 Task: Open Card Penetration Testing in Board Newsletter Design to Workspace Digital Product Management and add a team member Softage.4@softage.net, a label Red, a checklist Pastry Arts, an attachment from your google drive, a color Red and finally, add a card description 'Conduct team training session on teamwork and collaboration' and a comment 'This task presents an opportunity to demonstrate our communication and interpersonal skills, building relationships and rapport with others.'. Add a start date 'Jan 04, 1900' with a due date 'Jan 11, 1900'
Action: Mouse moved to (351, 138)
Screenshot: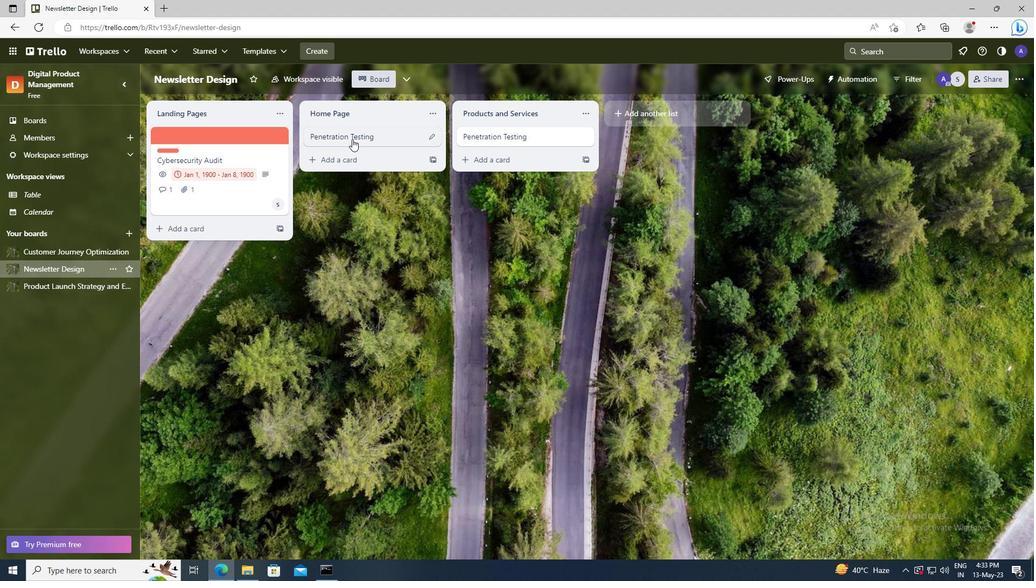 
Action: Mouse pressed left at (351, 138)
Screenshot: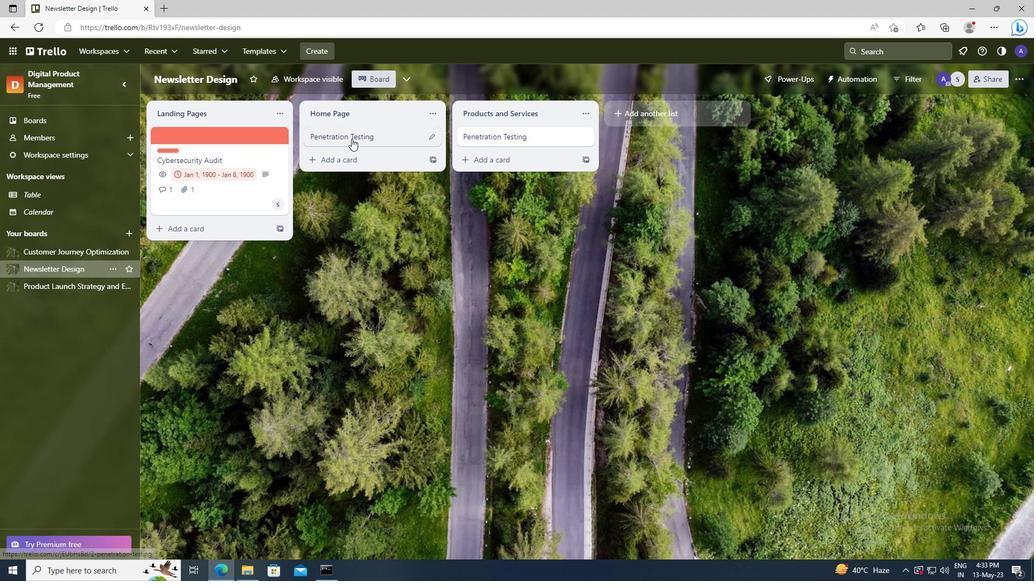 
Action: Mouse moved to (639, 178)
Screenshot: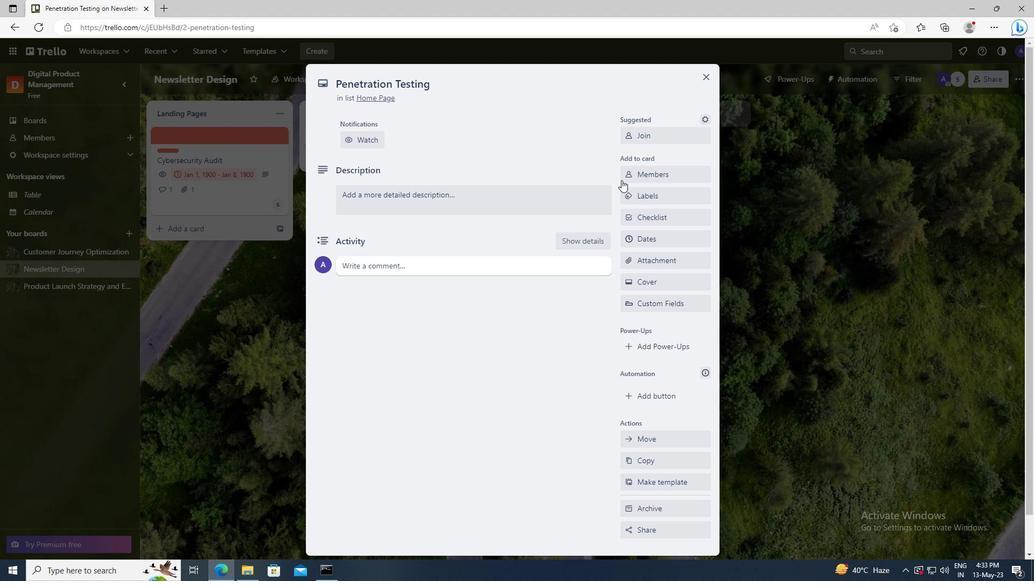 
Action: Mouse pressed left at (639, 178)
Screenshot: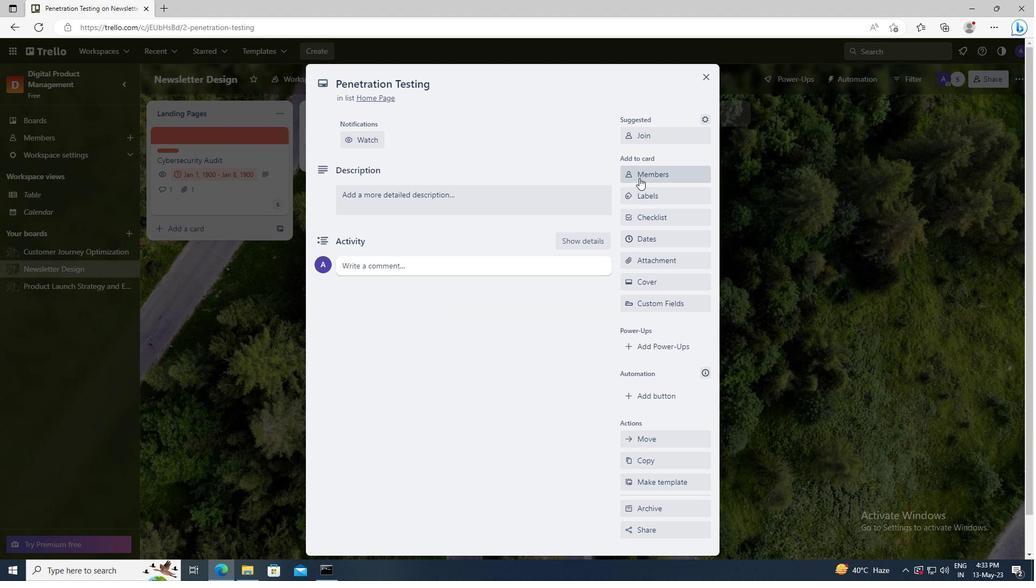 
Action: Mouse moved to (645, 222)
Screenshot: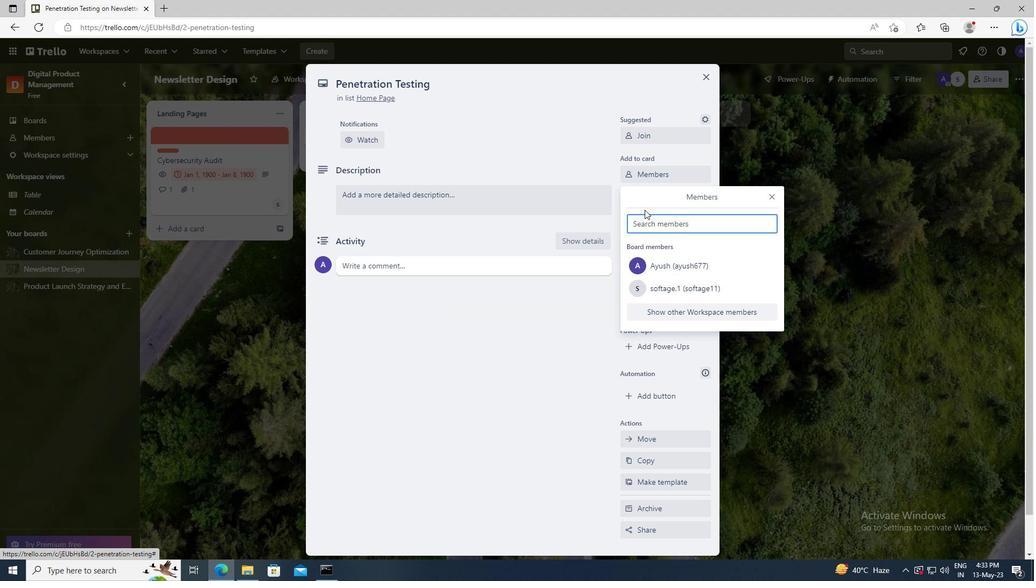 
Action: Mouse pressed left at (645, 222)
Screenshot: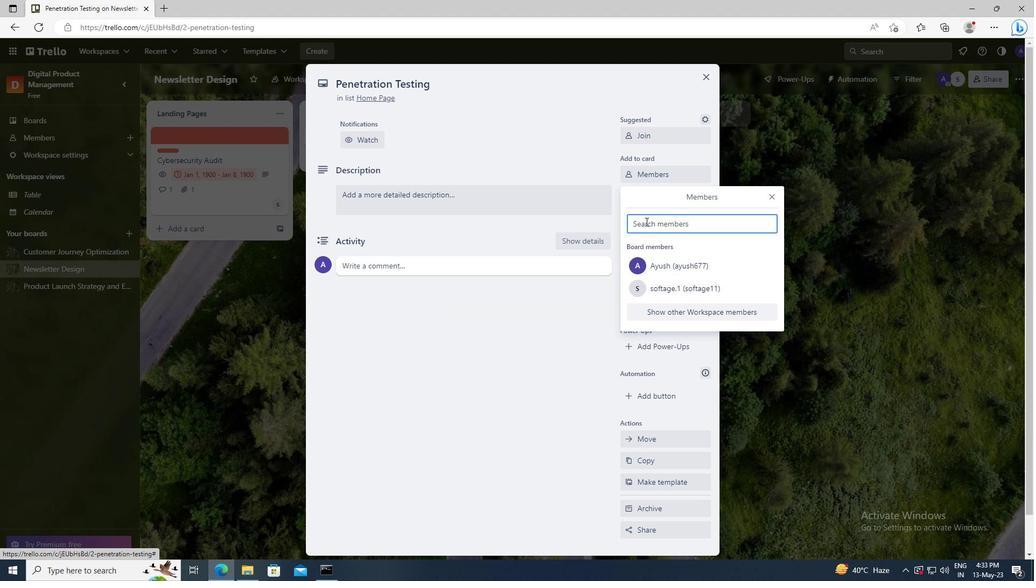 
Action: Key pressed <Key.shift>SOFTAGE.4
Screenshot: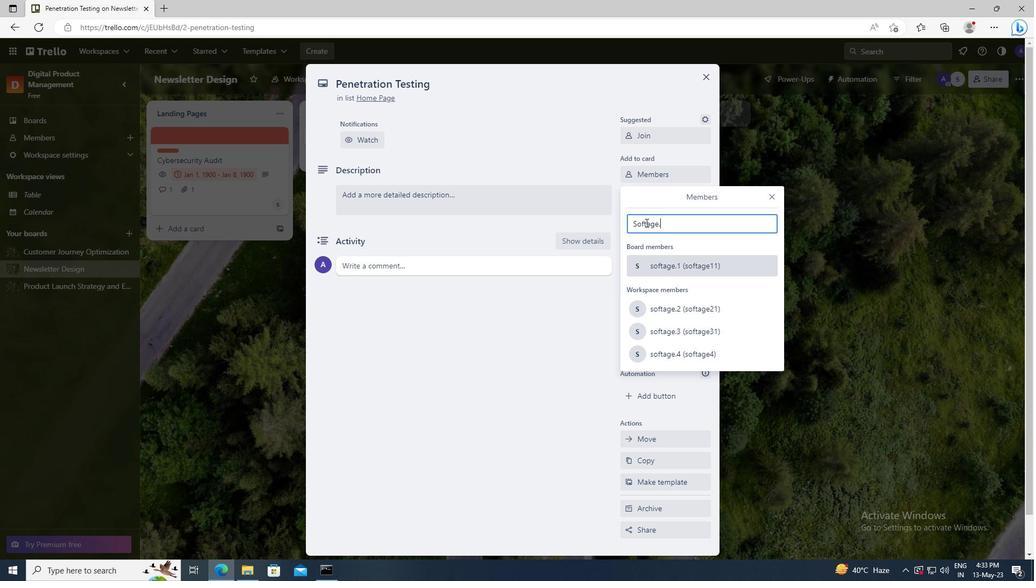 
Action: Mouse moved to (662, 322)
Screenshot: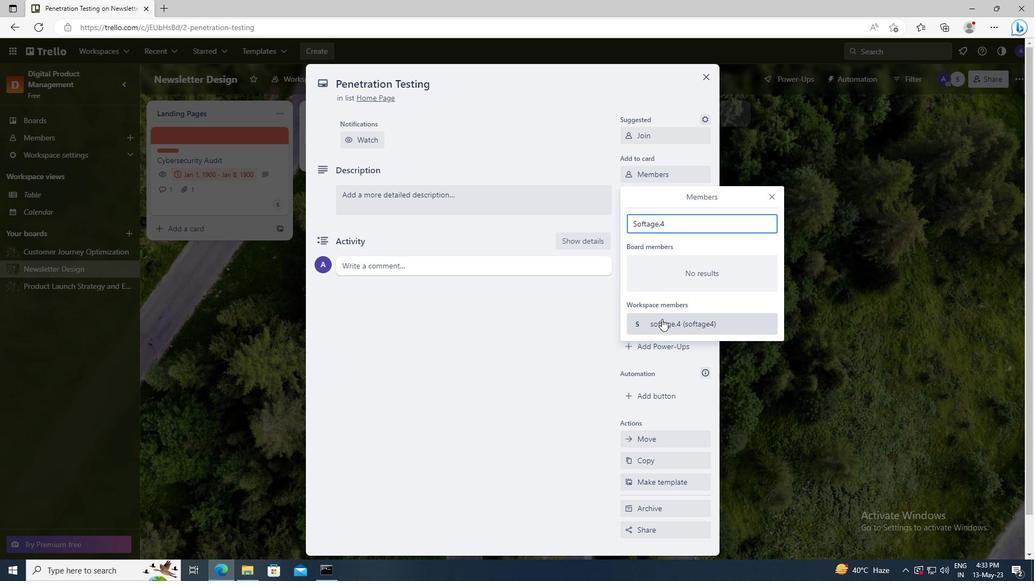 
Action: Mouse pressed left at (662, 322)
Screenshot: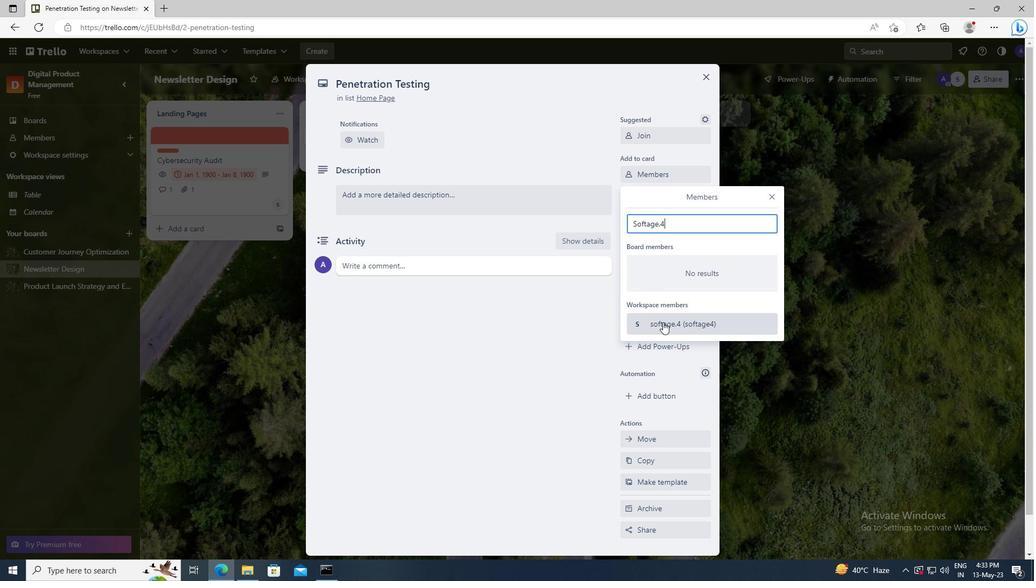 
Action: Mouse moved to (770, 196)
Screenshot: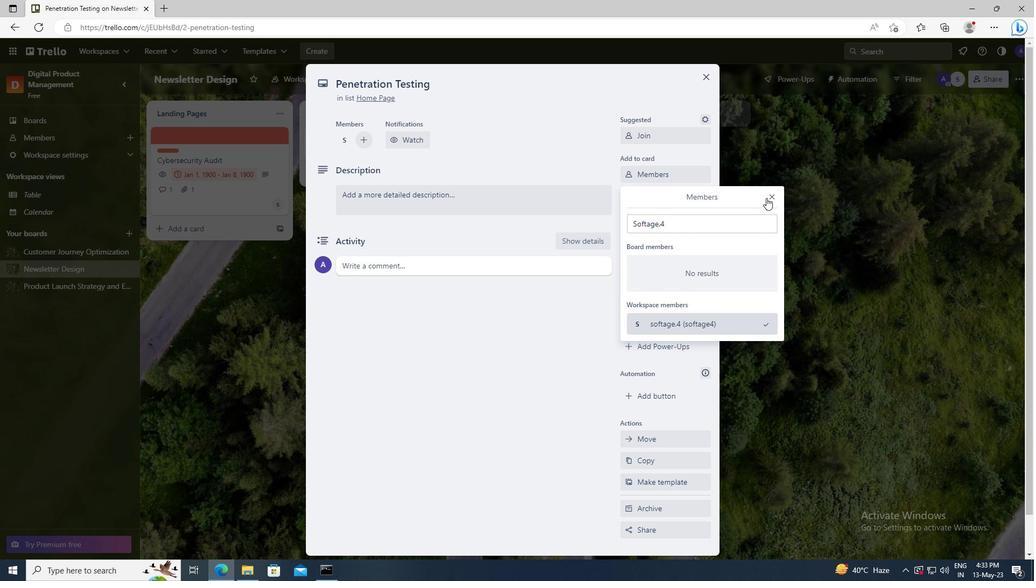 
Action: Mouse pressed left at (770, 196)
Screenshot: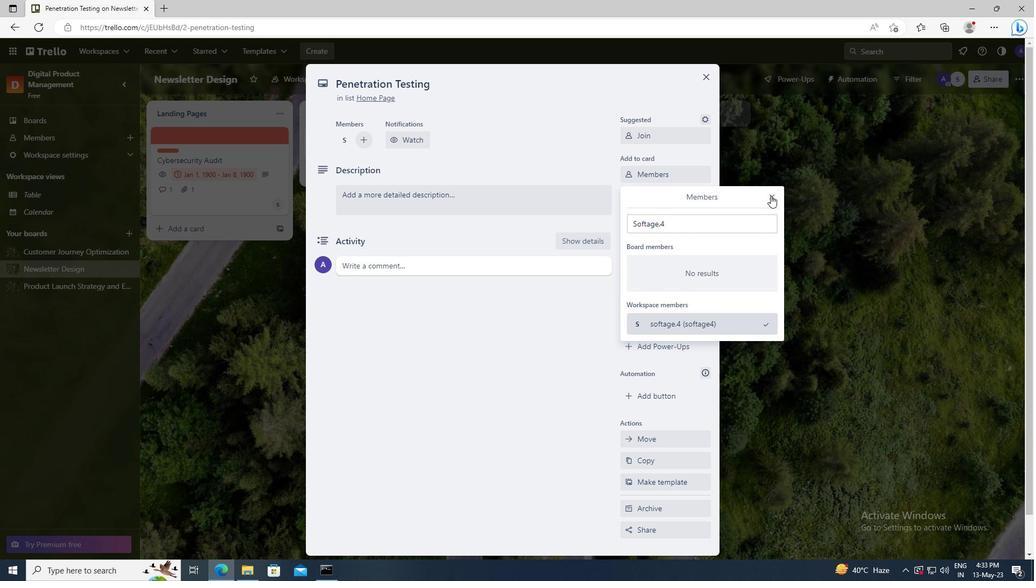 
Action: Mouse moved to (661, 199)
Screenshot: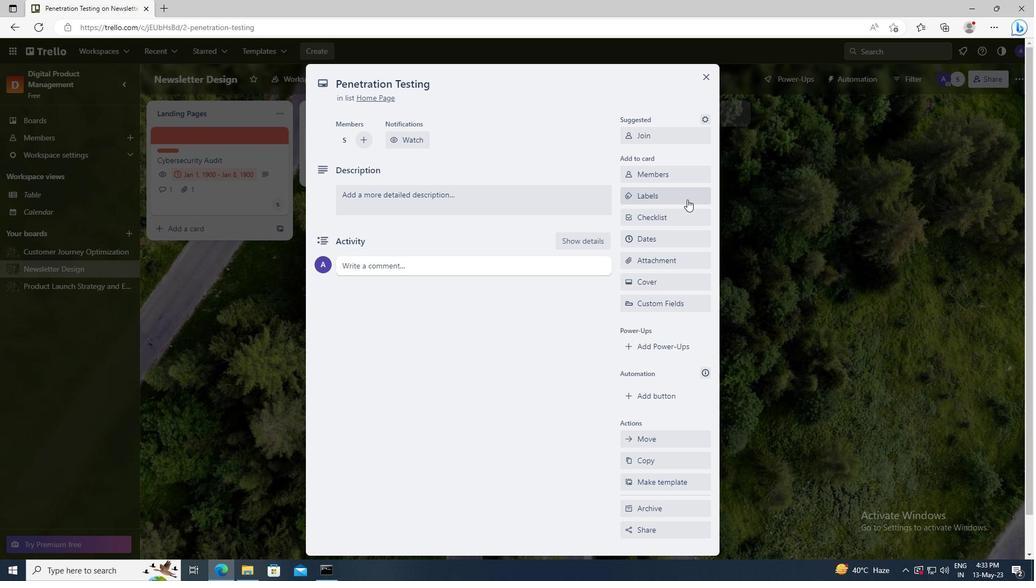 
Action: Mouse pressed left at (661, 199)
Screenshot: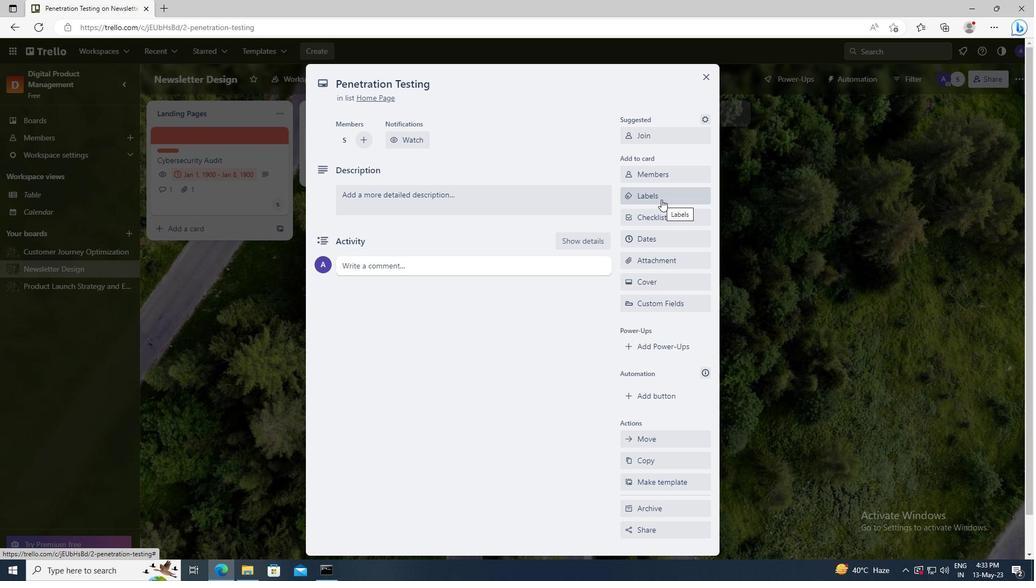 
Action: Mouse moved to (689, 403)
Screenshot: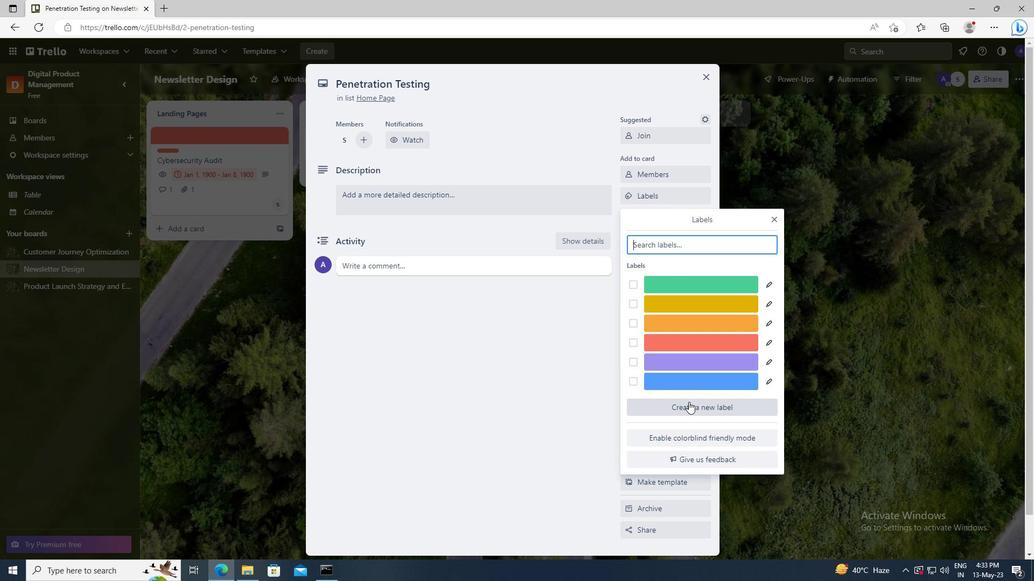 
Action: Mouse pressed left at (689, 403)
Screenshot: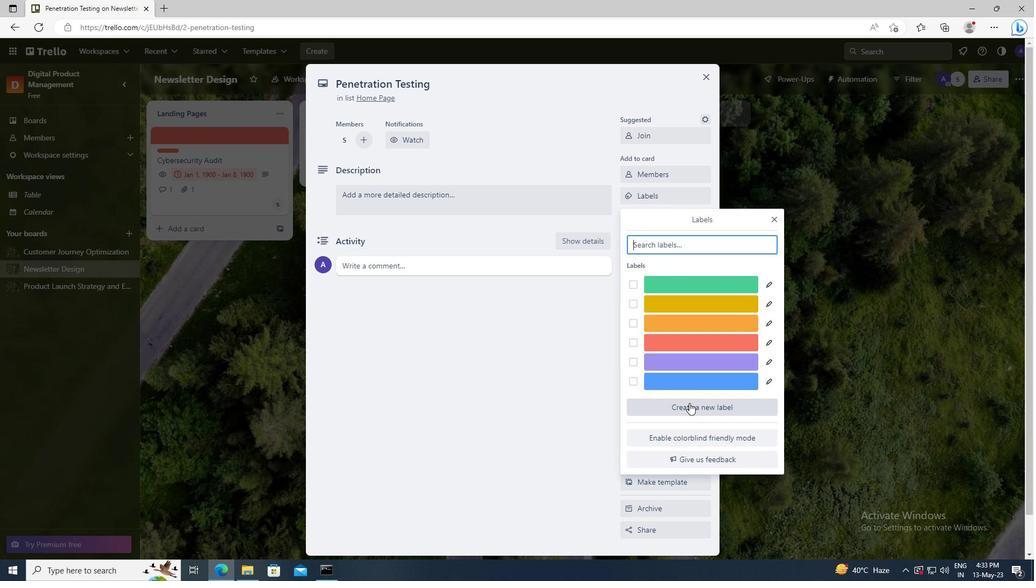 
Action: Mouse moved to (728, 375)
Screenshot: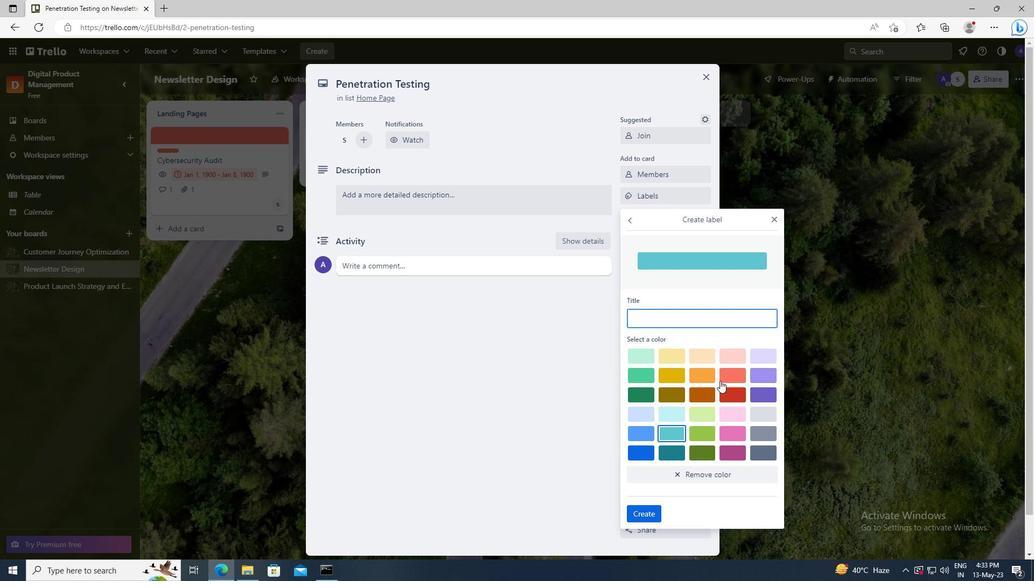 
Action: Mouse pressed left at (728, 375)
Screenshot: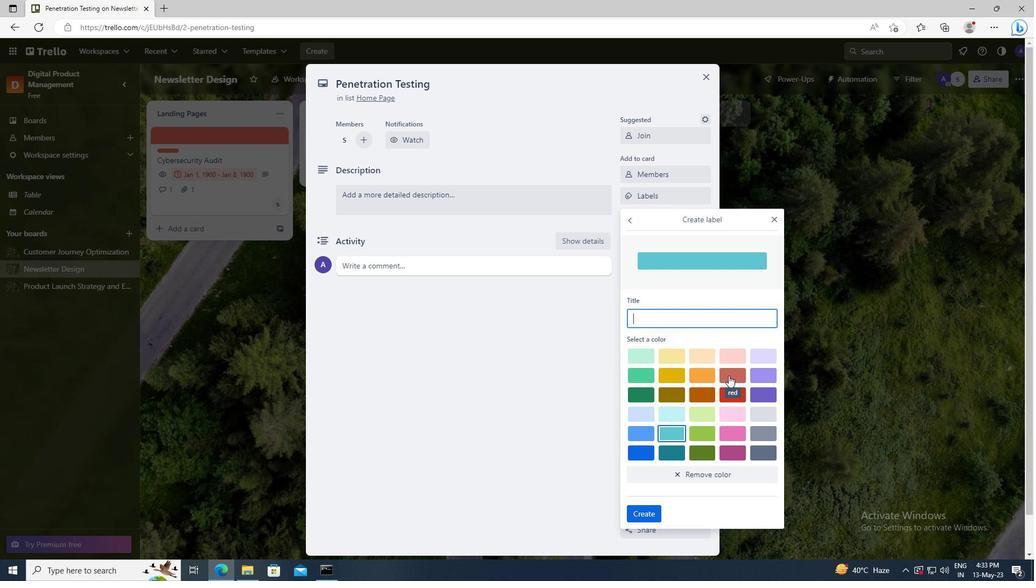 
Action: Mouse moved to (653, 514)
Screenshot: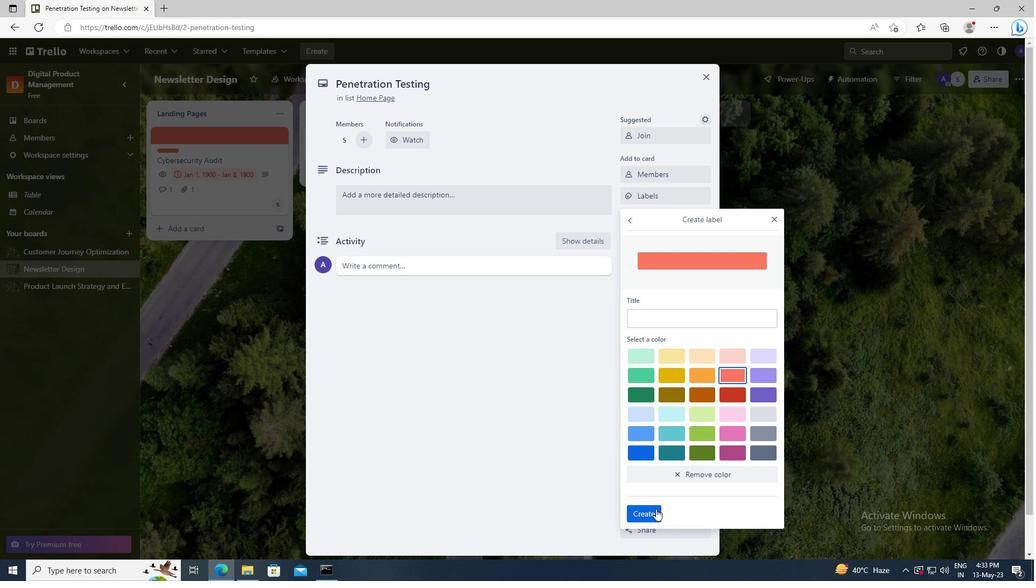 
Action: Mouse pressed left at (653, 514)
Screenshot: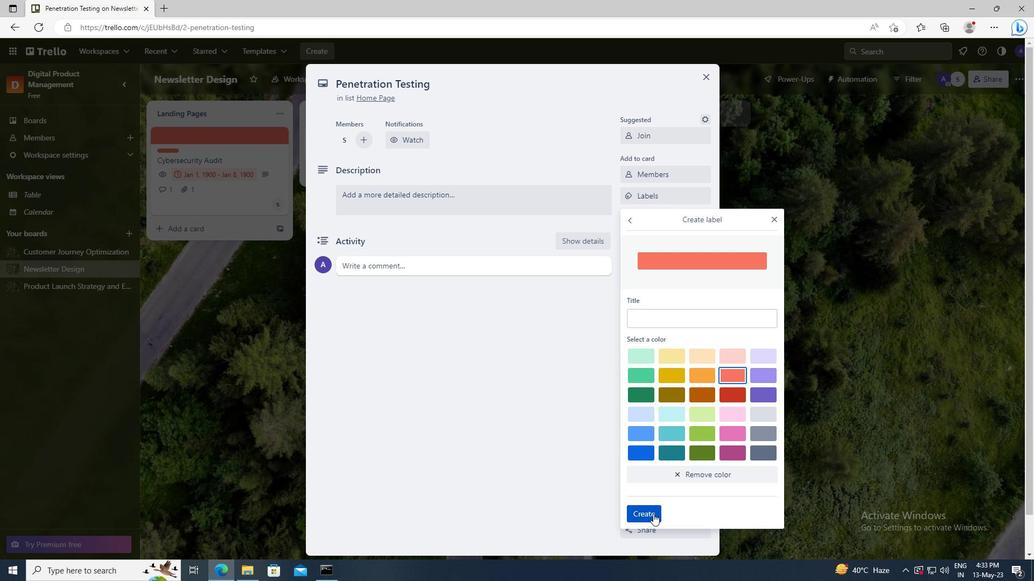 
Action: Mouse moved to (776, 220)
Screenshot: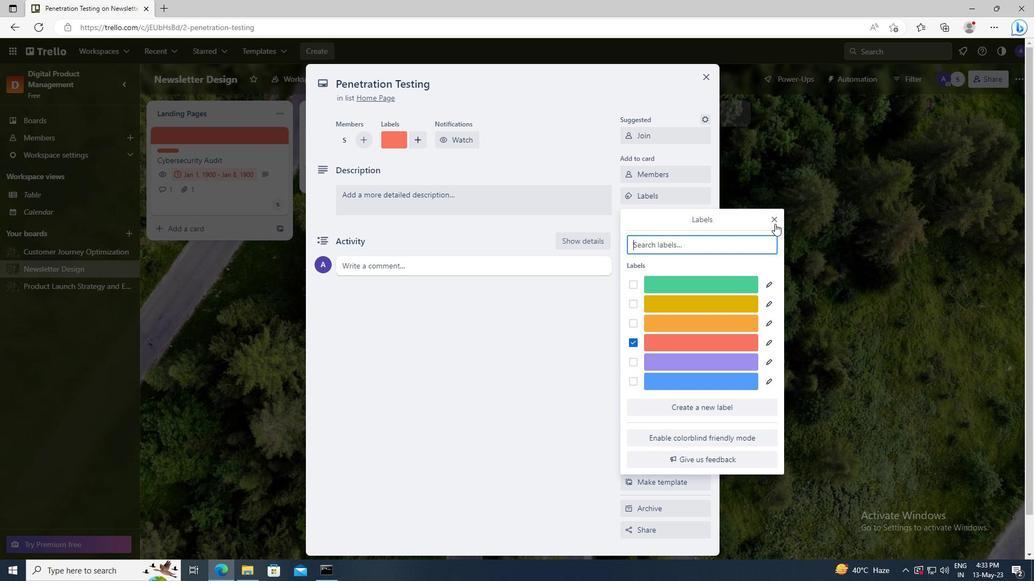 
Action: Mouse pressed left at (776, 220)
Screenshot: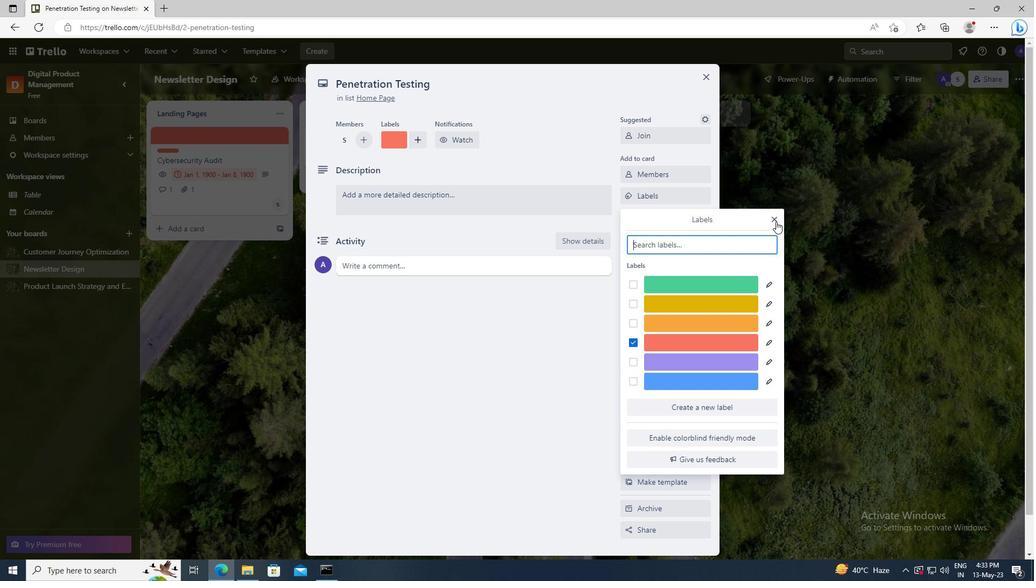 
Action: Mouse moved to (674, 219)
Screenshot: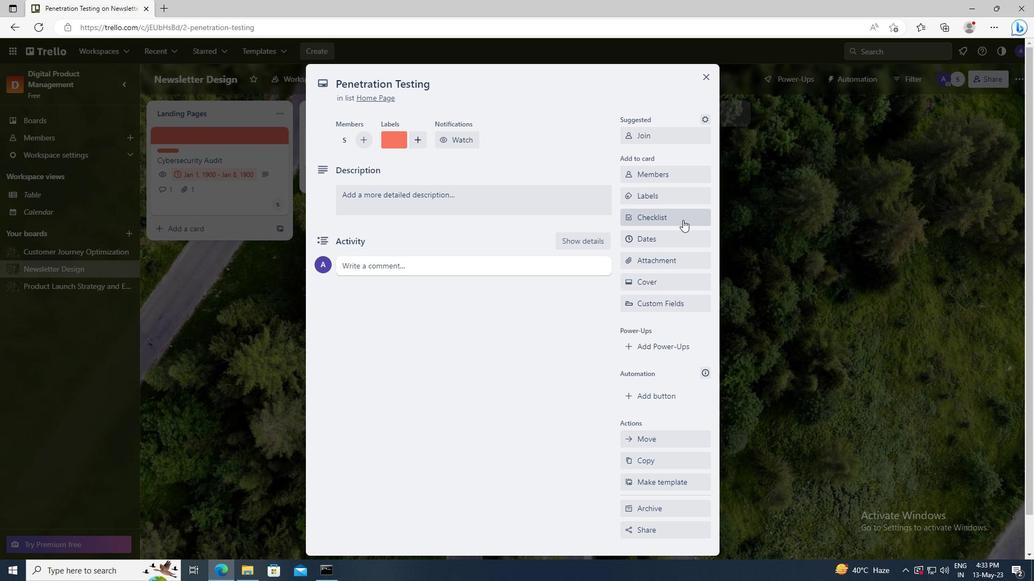
Action: Mouse pressed left at (674, 219)
Screenshot: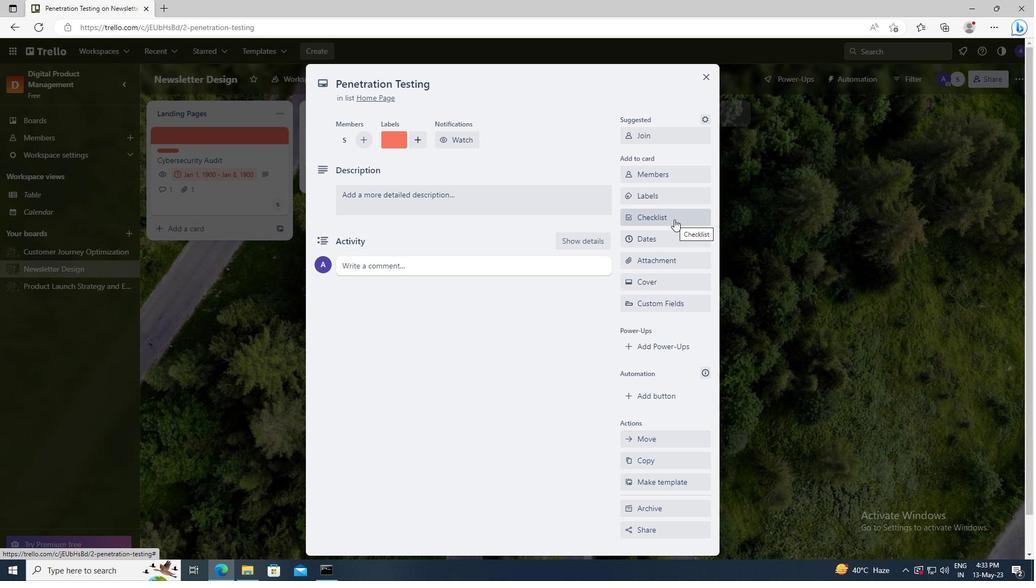 
Action: Key pressed <Key.shift>PASTRY<Key.space><Key.shift_r>ARTS
Screenshot: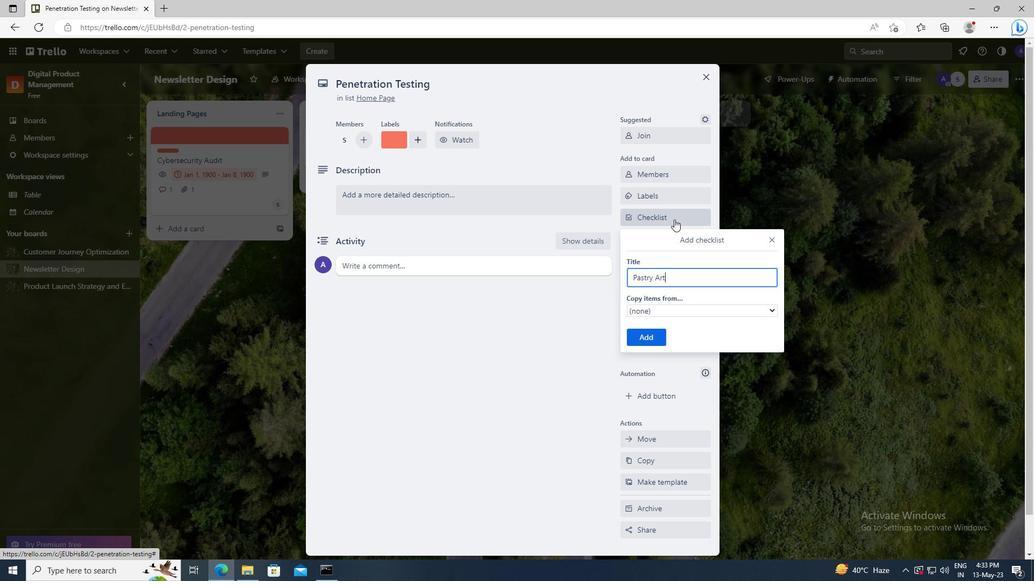 
Action: Mouse moved to (651, 333)
Screenshot: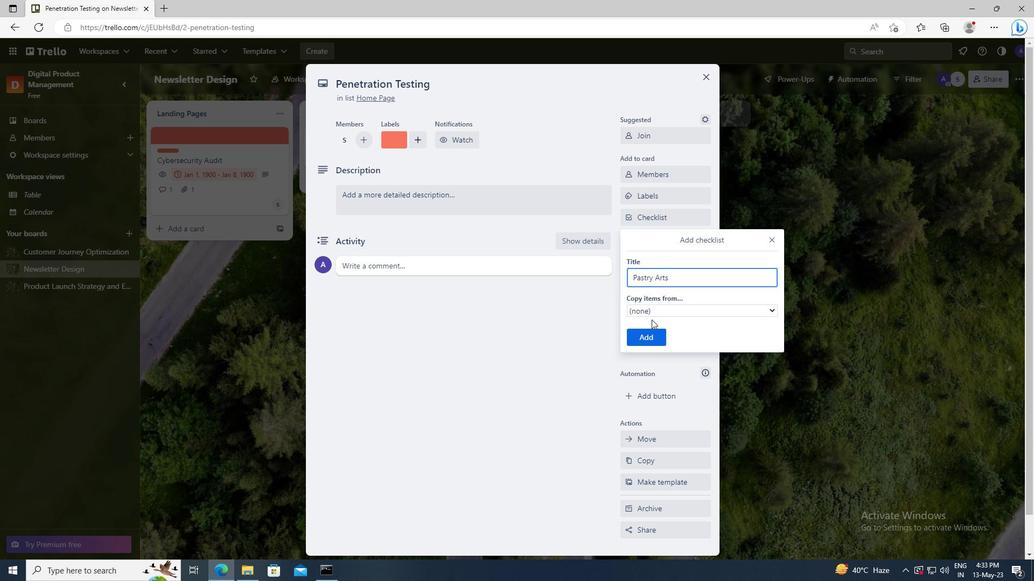 
Action: Mouse pressed left at (651, 333)
Screenshot: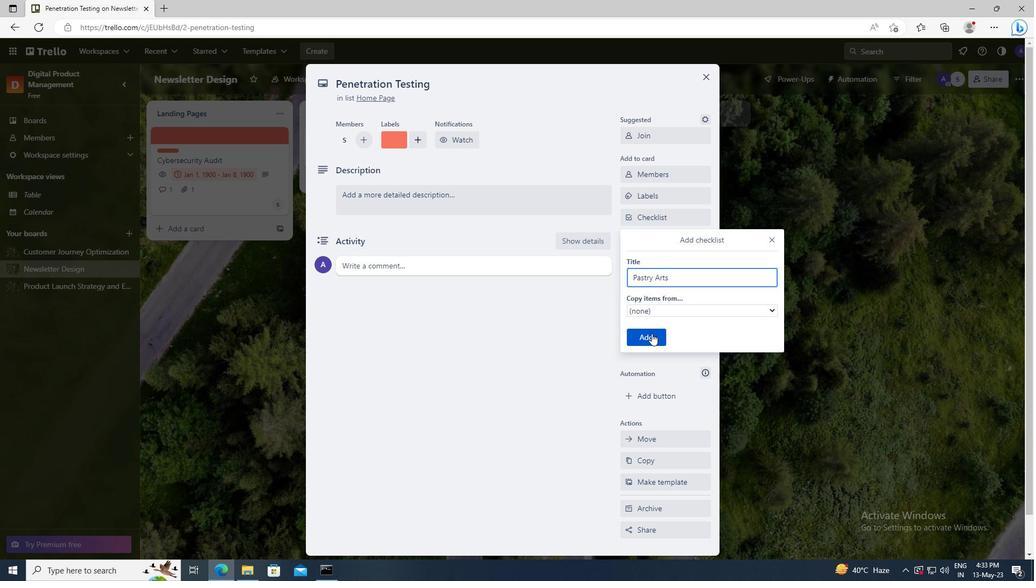 
Action: Mouse moved to (652, 261)
Screenshot: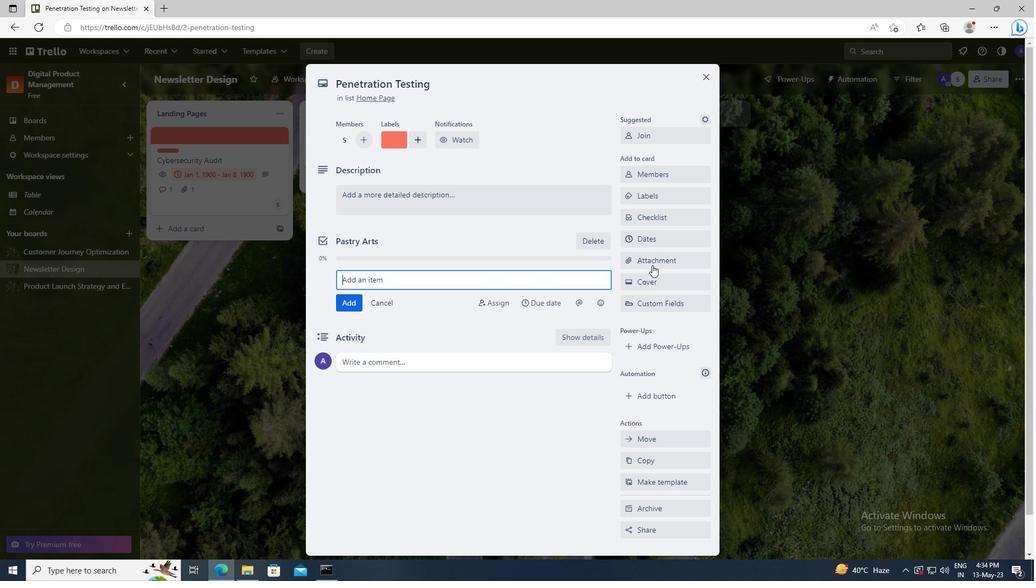 
Action: Mouse pressed left at (652, 261)
Screenshot: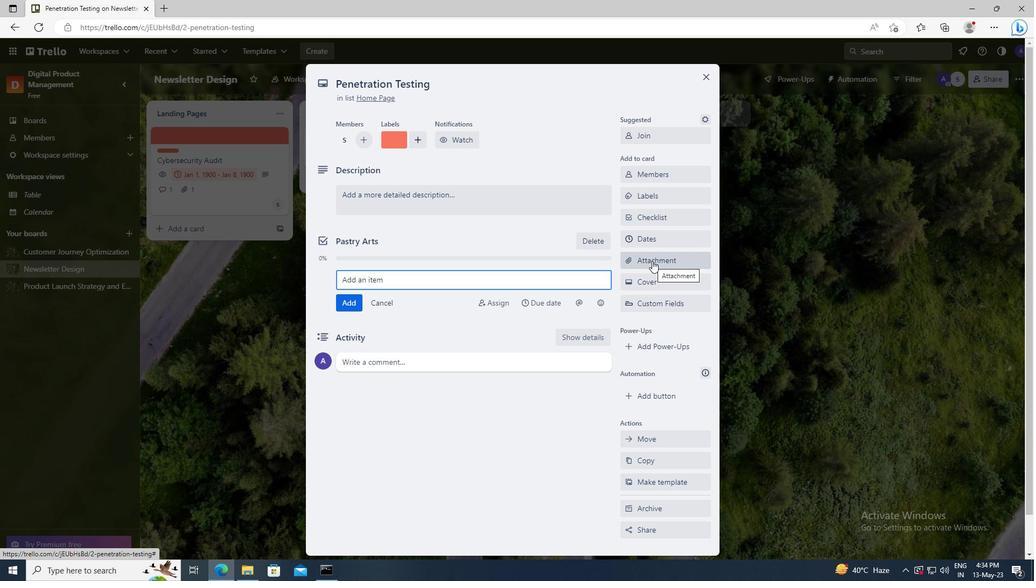 
Action: Mouse moved to (651, 338)
Screenshot: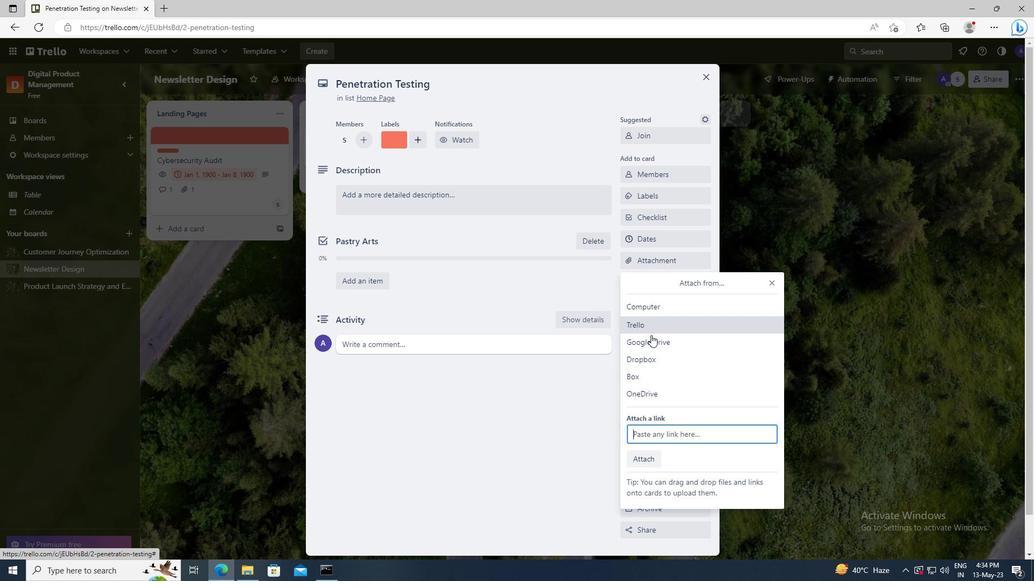 
Action: Mouse pressed left at (651, 338)
Screenshot: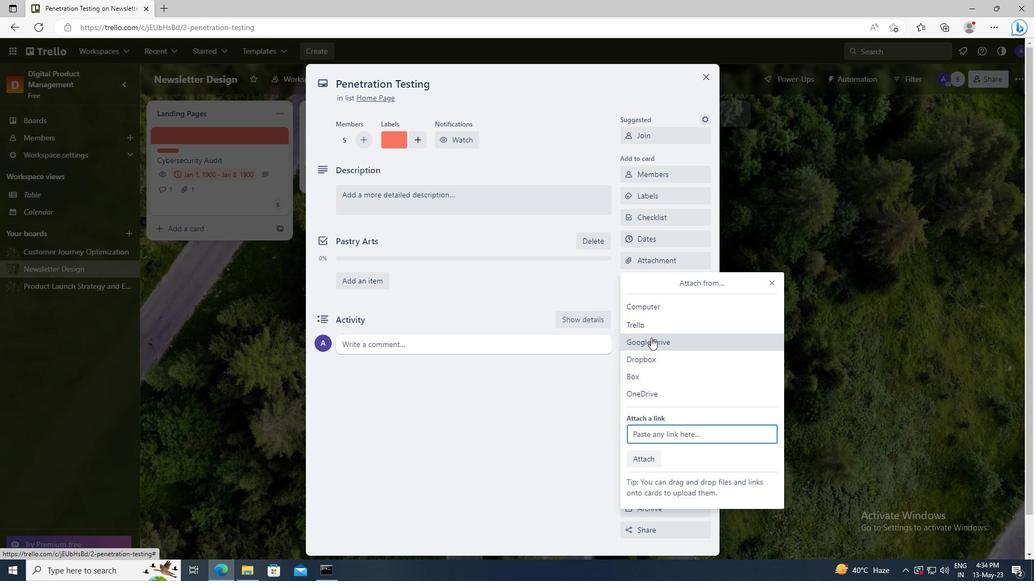 
Action: Mouse moved to (269, 316)
Screenshot: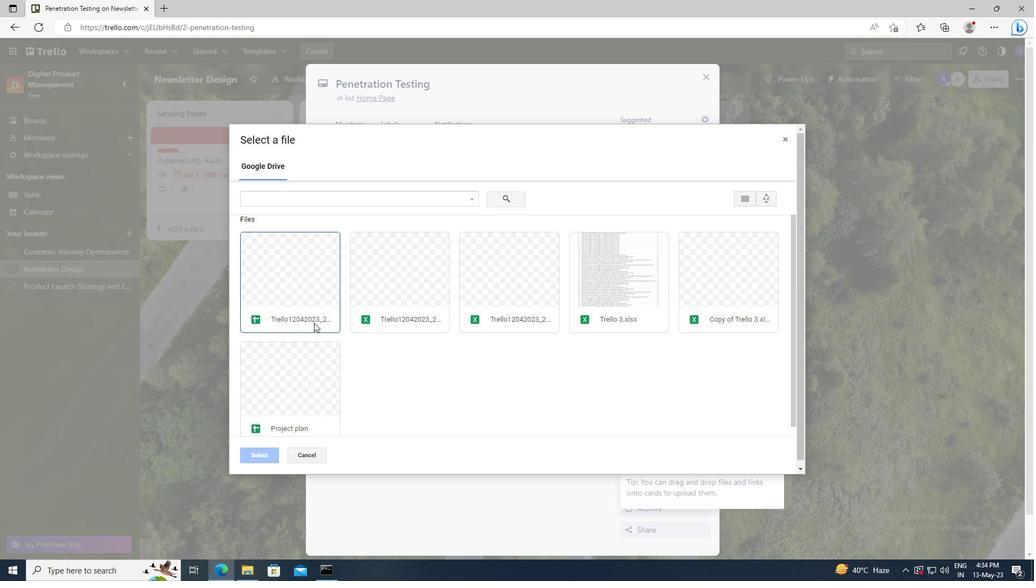 
Action: Mouse pressed left at (269, 316)
Screenshot: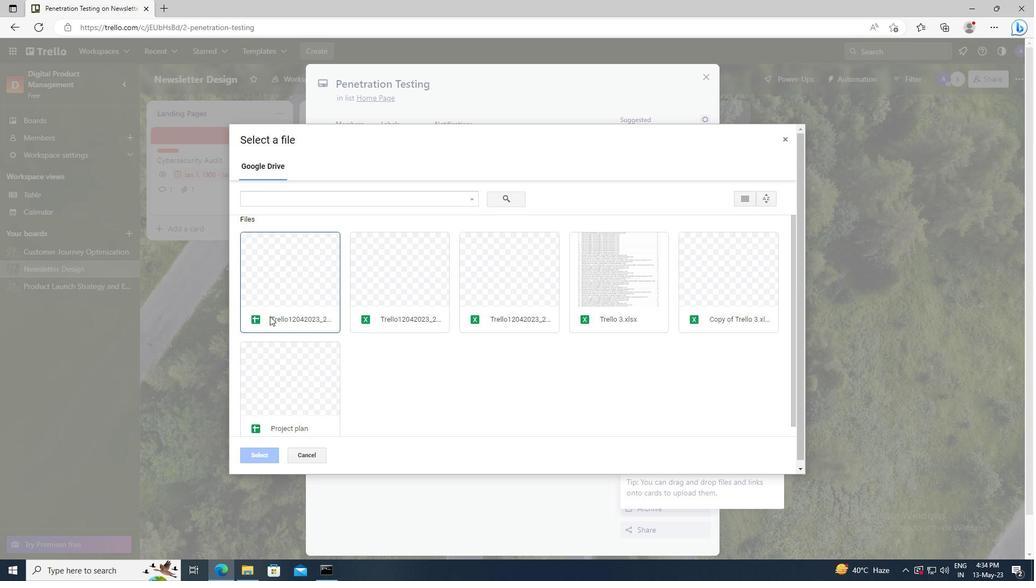 
Action: Mouse moved to (267, 458)
Screenshot: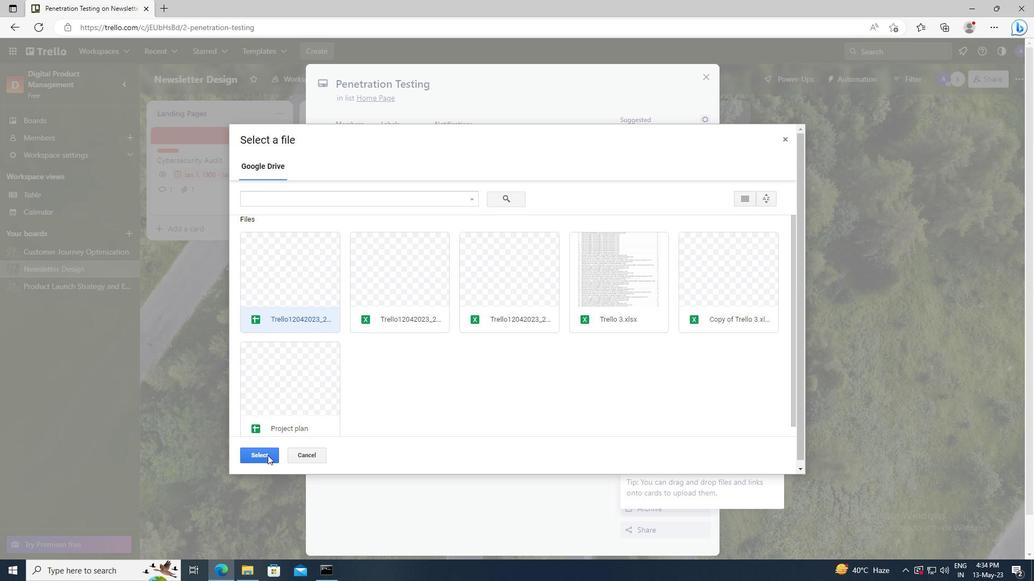 
Action: Mouse pressed left at (267, 458)
Screenshot: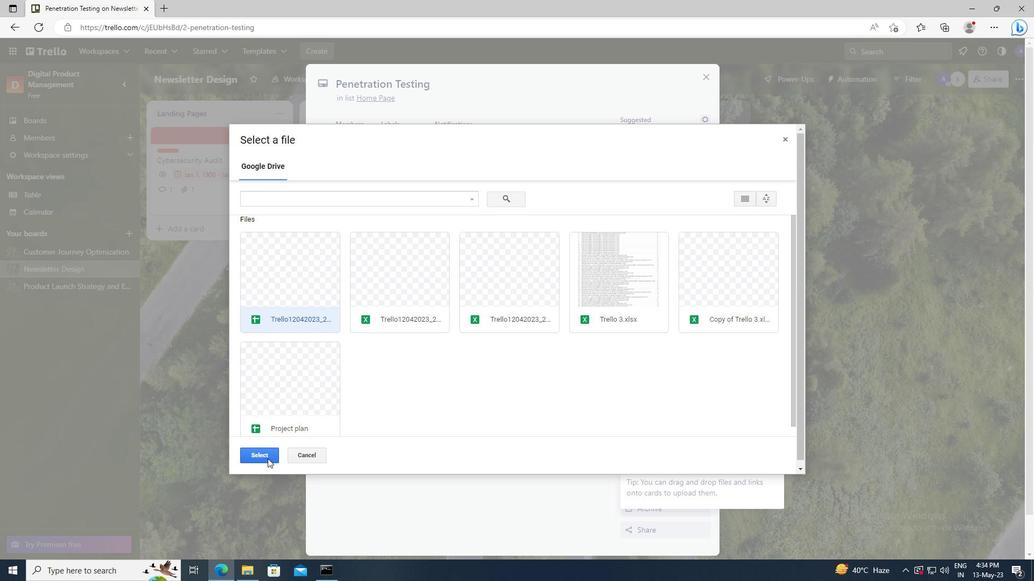 
Action: Mouse moved to (641, 284)
Screenshot: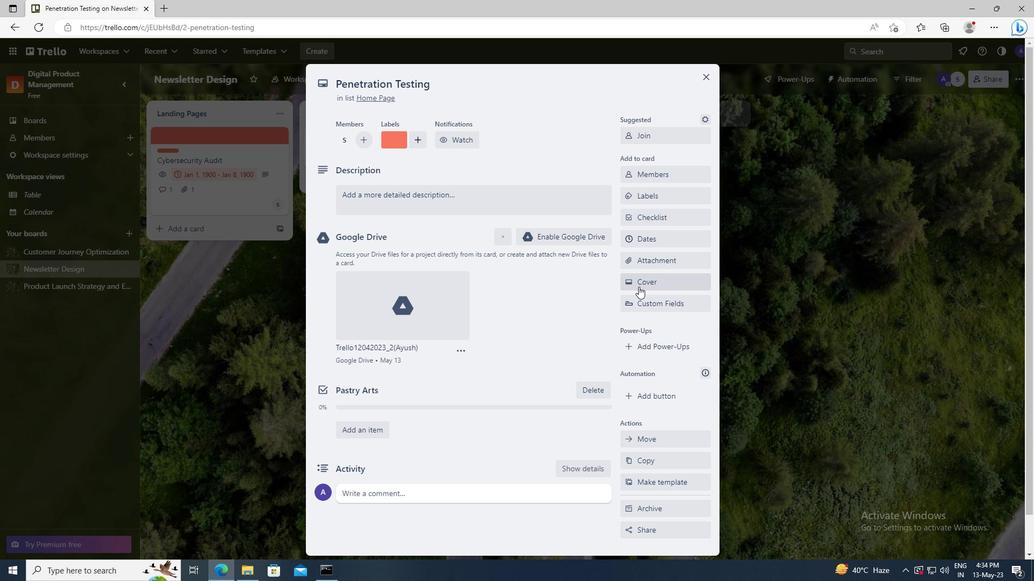 
Action: Mouse pressed left at (641, 284)
Screenshot: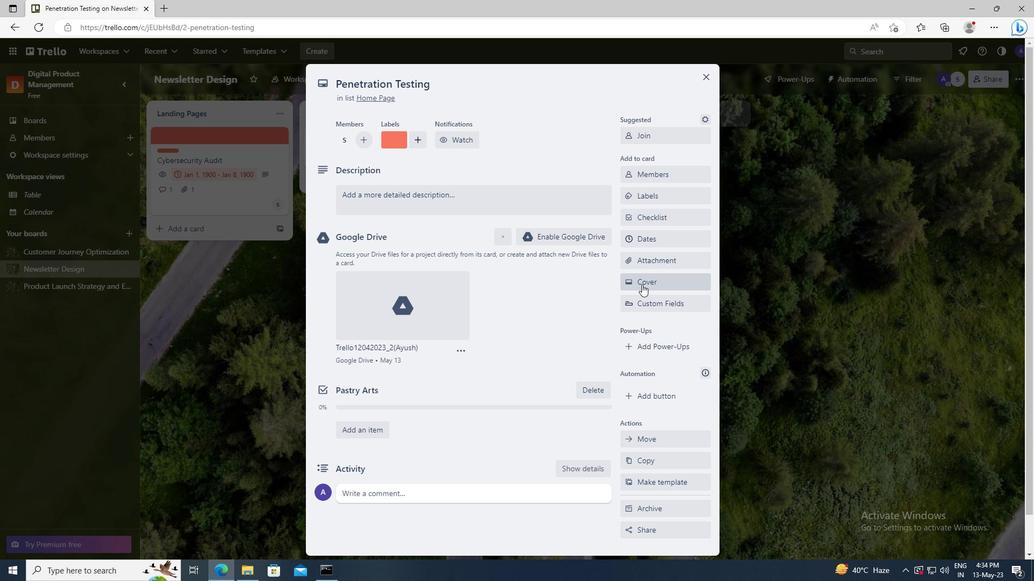 
Action: Mouse moved to (733, 339)
Screenshot: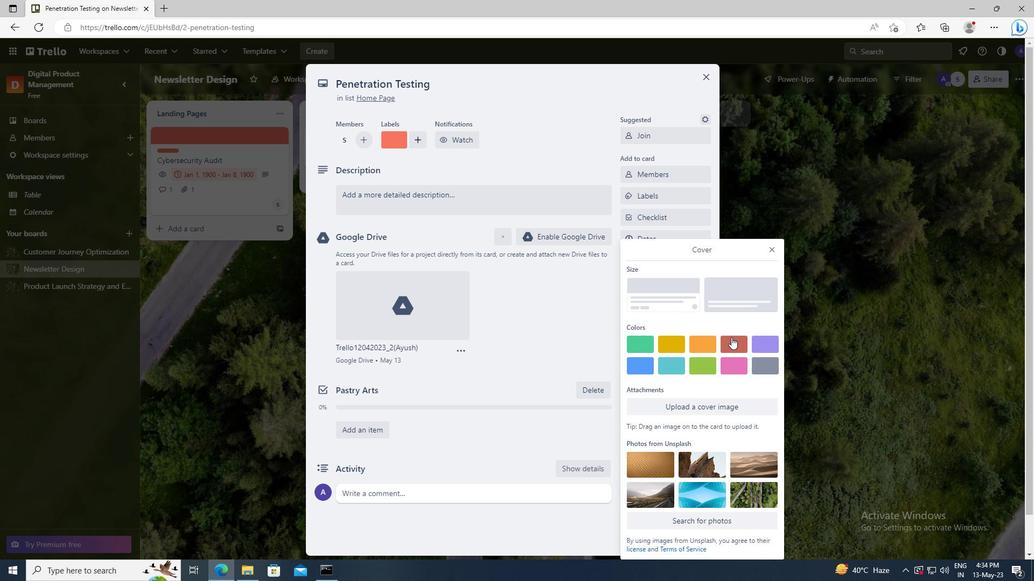 
Action: Mouse pressed left at (733, 339)
Screenshot: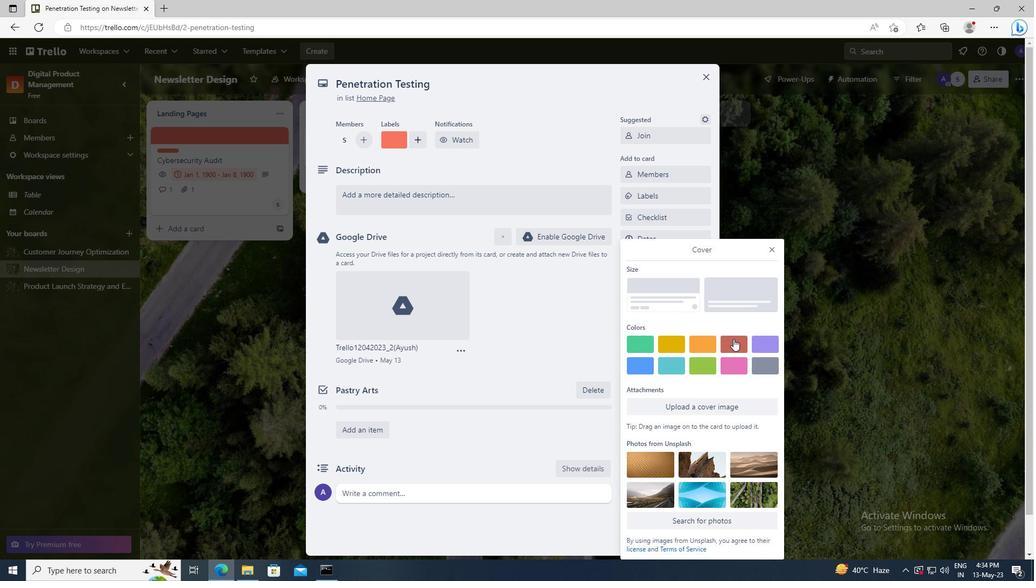 
Action: Mouse moved to (771, 229)
Screenshot: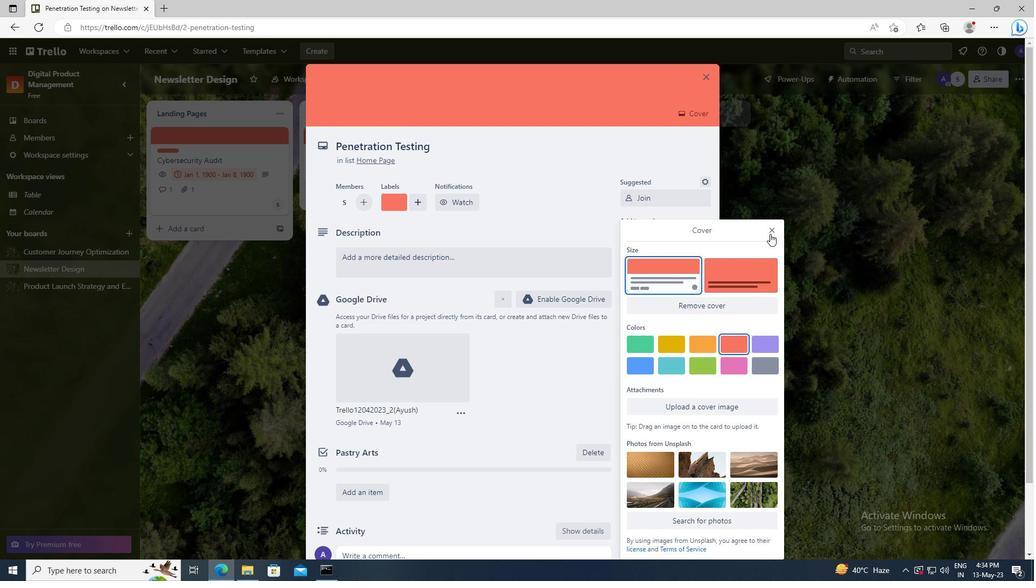 
Action: Mouse pressed left at (771, 229)
Screenshot: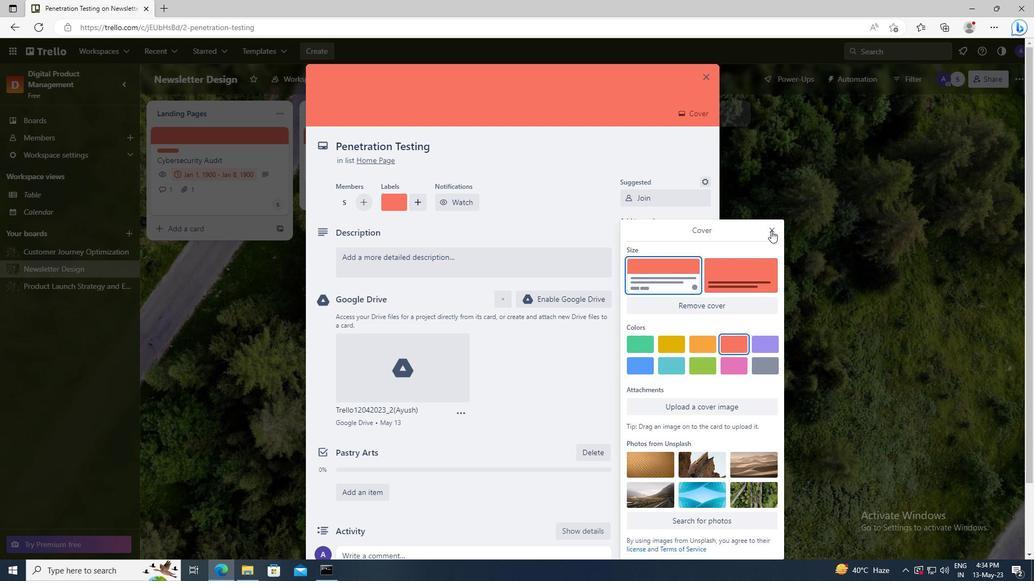 
Action: Mouse moved to (483, 270)
Screenshot: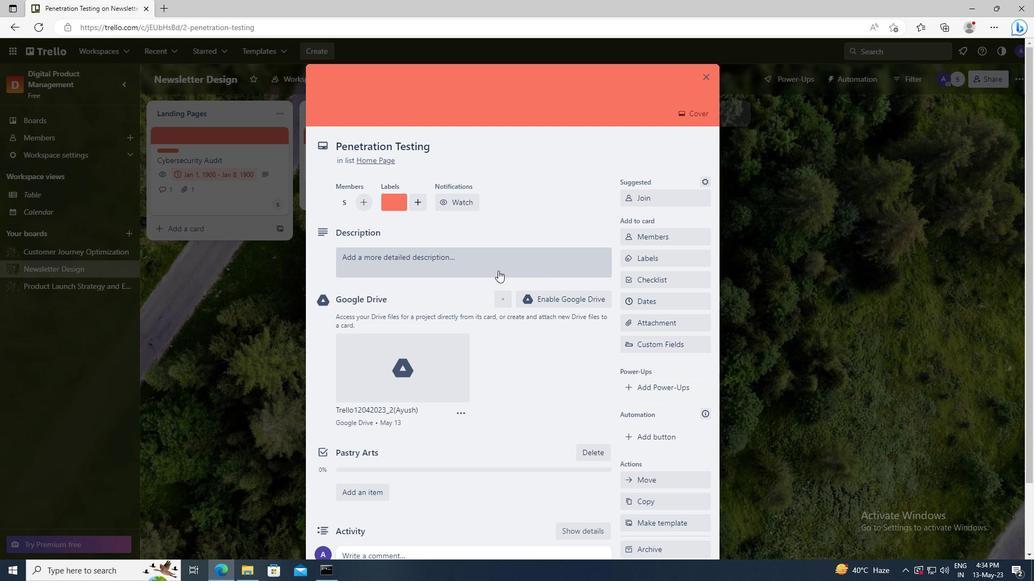 
Action: Mouse pressed left at (483, 270)
Screenshot: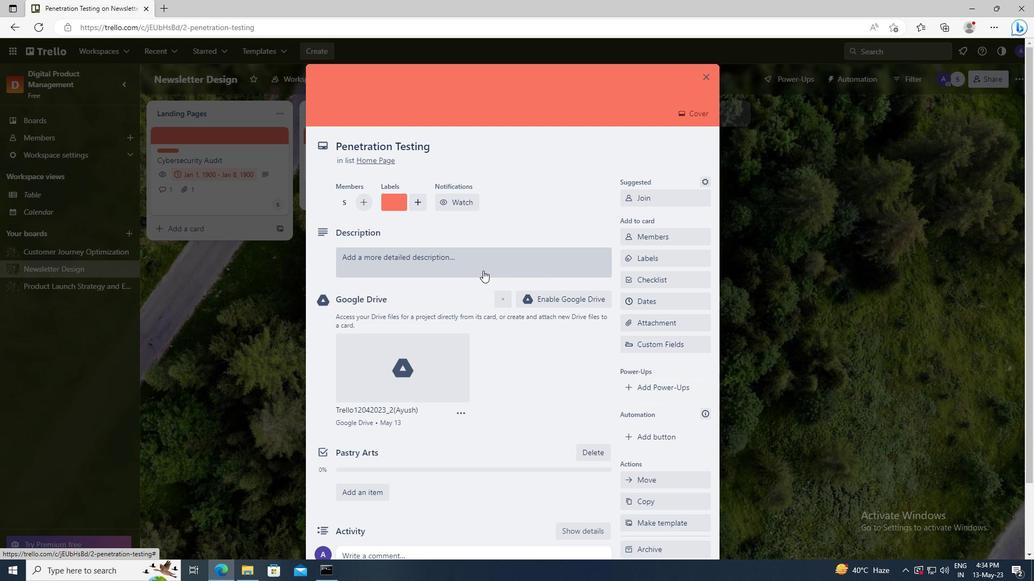 
Action: Key pressed <Key.shift>CONDUCT<Key.space>TEAM<Key.space>TRAINING<Key.space>SESSION<Key.space>ON<Key.space>TEAMWORK<Key.space>AND<Key.space>COLLABORATION
Screenshot: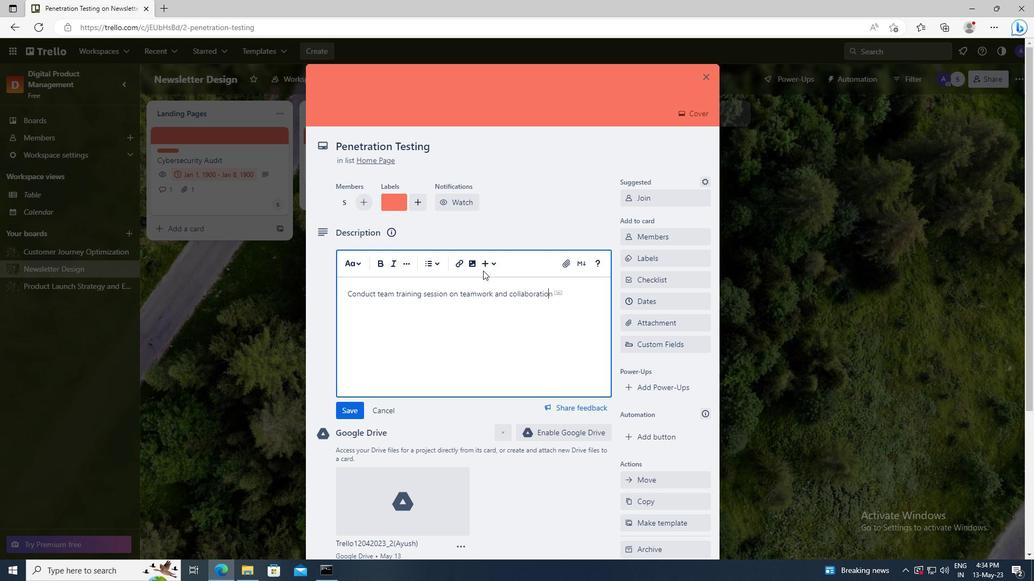 
Action: Mouse scrolled (483, 270) with delta (0, 0)
Screenshot: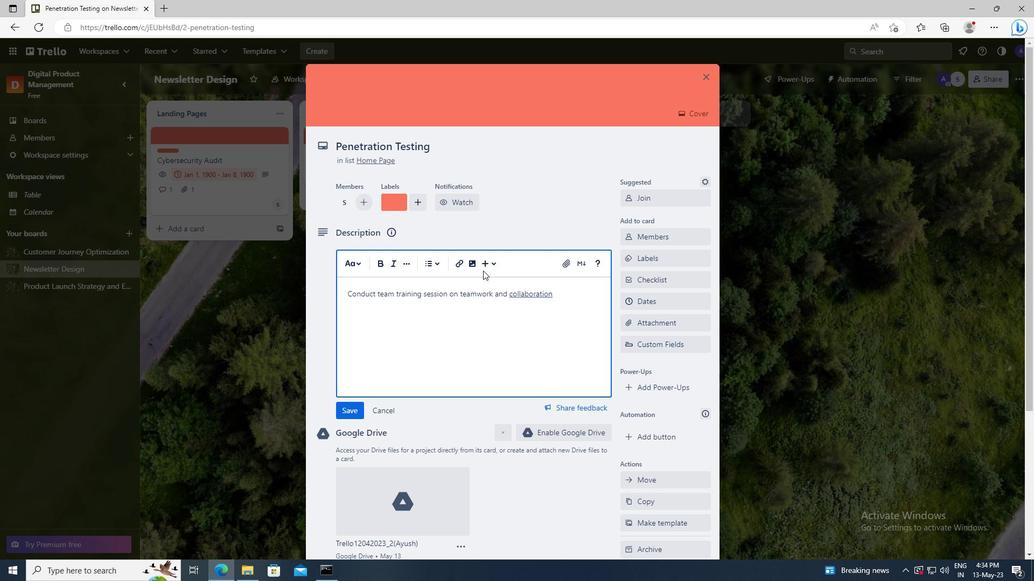 
Action: Mouse moved to (356, 331)
Screenshot: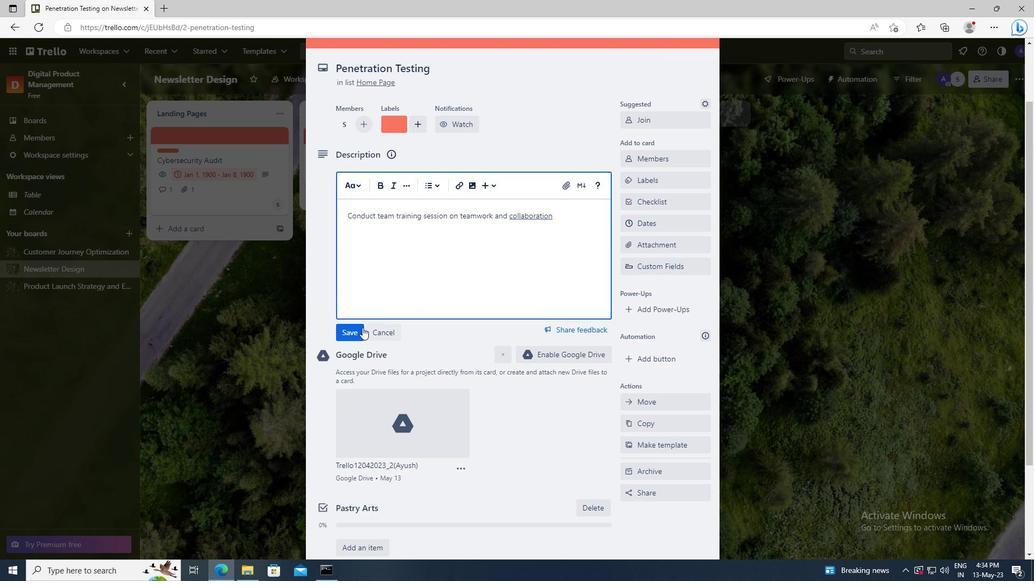 
Action: Mouse pressed left at (356, 331)
Screenshot: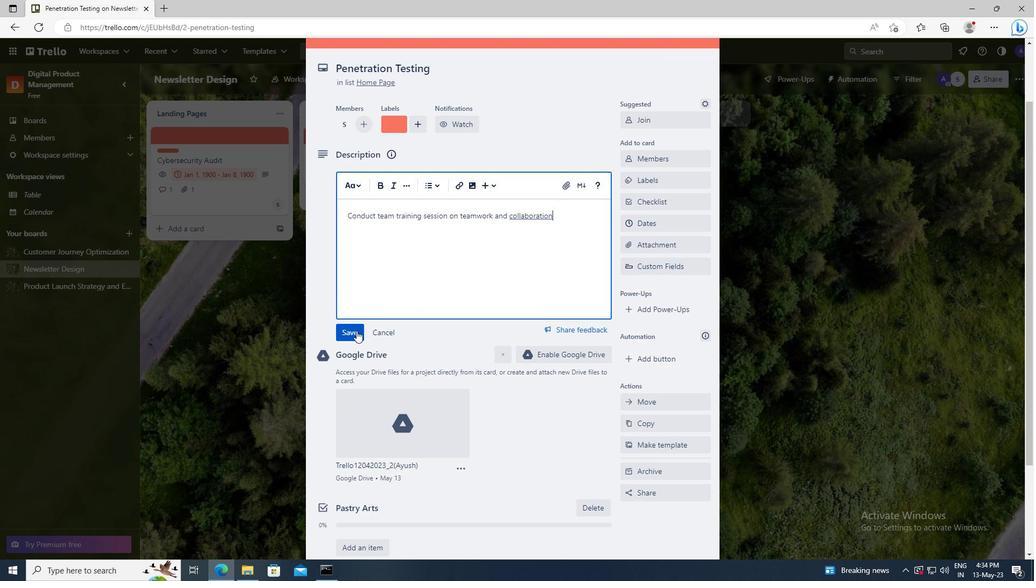 
Action: Mouse scrolled (356, 330) with delta (0, 0)
Screenshot: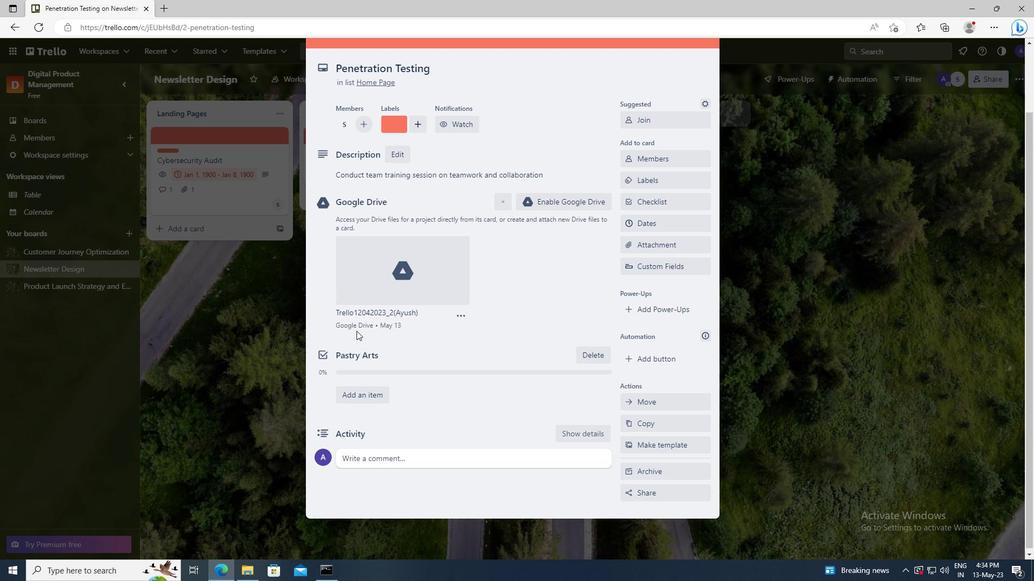 
Action: Mouse scrolled (356, 330) with delta (0, 0)
Screenshot: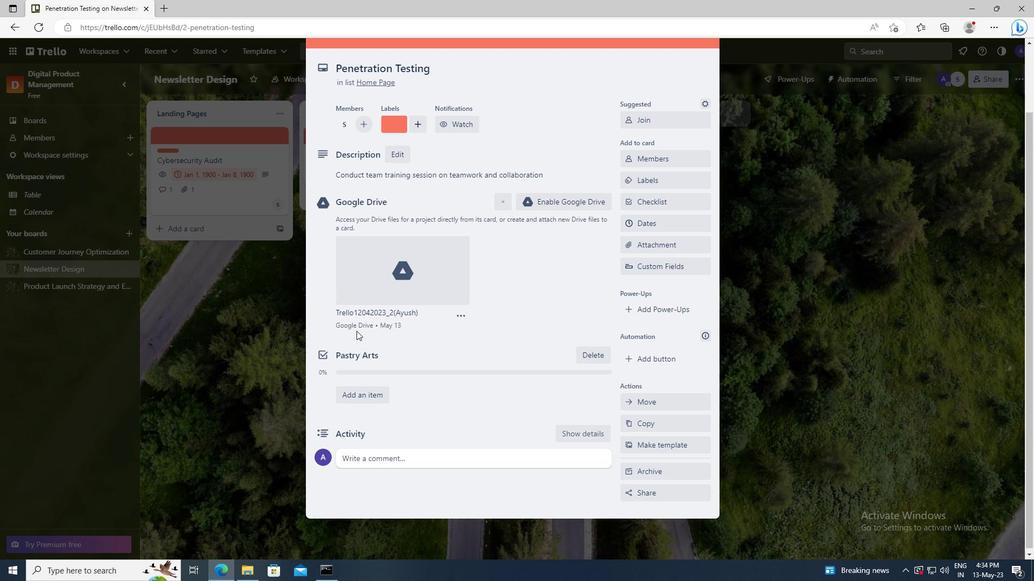 
Action: Mouse scrolled (356, 330) with delta (0, 0)
Screenshot: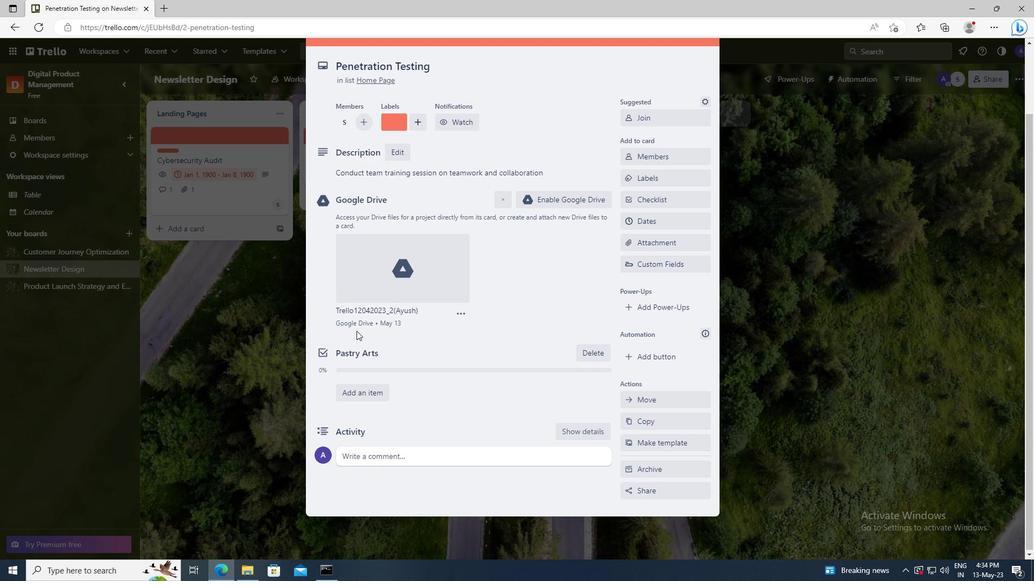 
Action: Mouse moved to (365, 459)
Screenshot: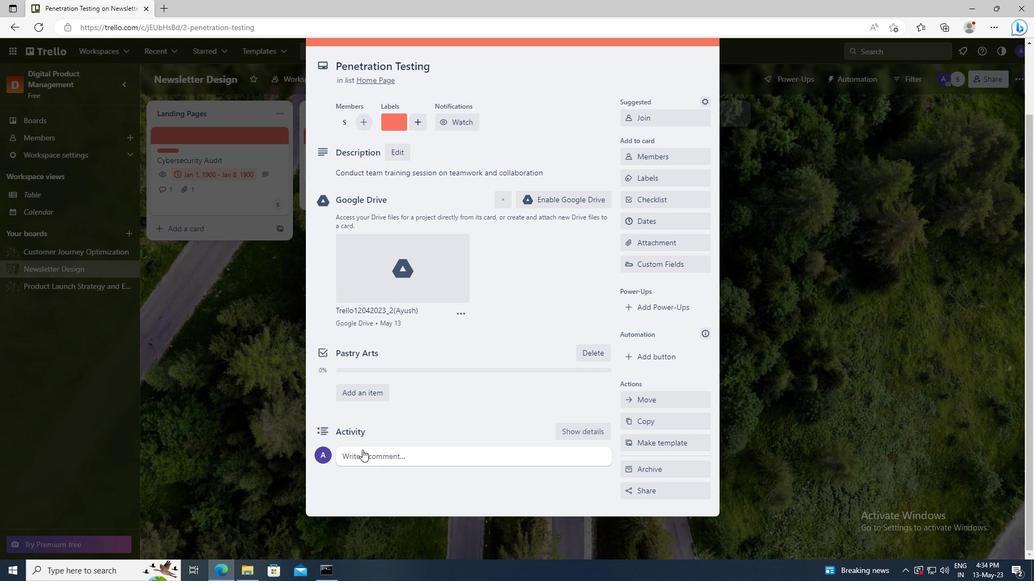 
Action: Mouse pressed left at (365, 459)
Screenshot: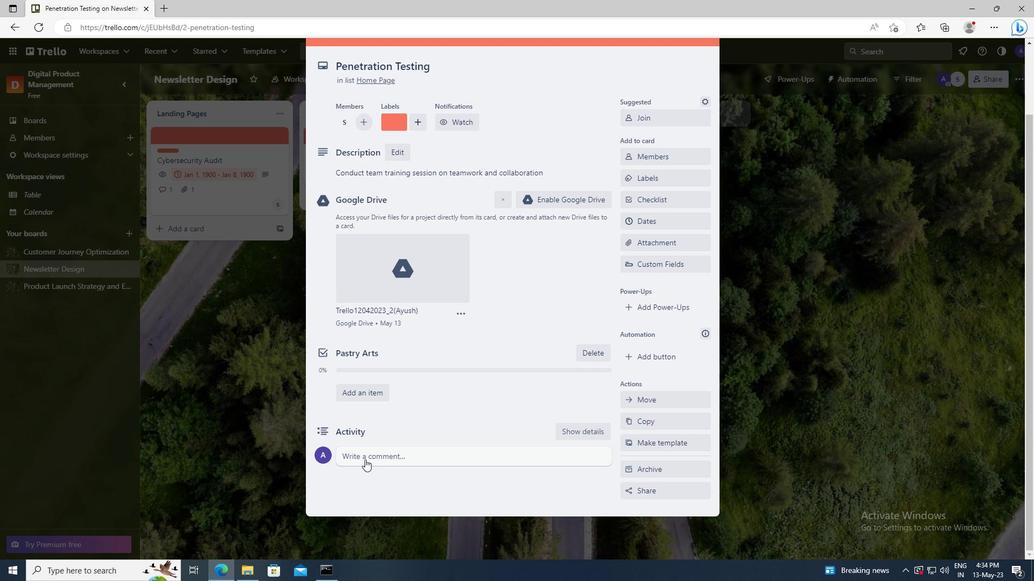 
Action: Key pressed <Key.shift>THIS<Key.space>TASK<Key.space>PRESENTS<Key.space>AN<Key.space>OPPORTUNITY<Key.space>TO<Key.space>DEMONSTRATE<Key.space>OUR<Key.space>COMMUNICATION<Key.space>AND<Key.space>INTERPERSONAL<Key.space>SKILLS,<Key.space>BUILDING<Key.space>RELATIONSHIPS<Key.space>AND<Key.space>RAPPORT<Key.space>WITH<Key.space>OTHERS.
Screenshot: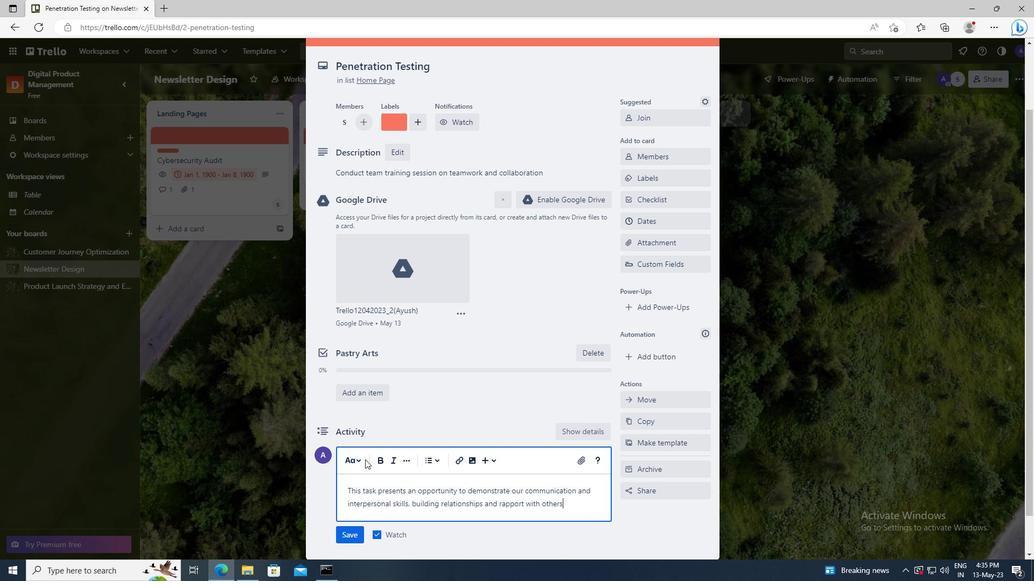 
Action: Mouse moved to (357, 528)
Screenshot: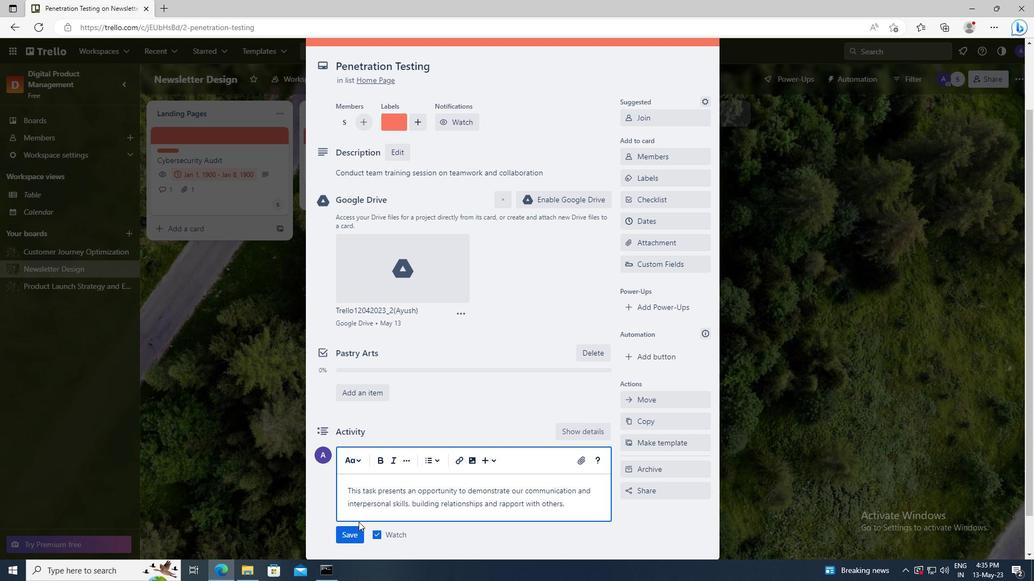 
Action: Mouse pressed left at (357, 528)
Screenshot: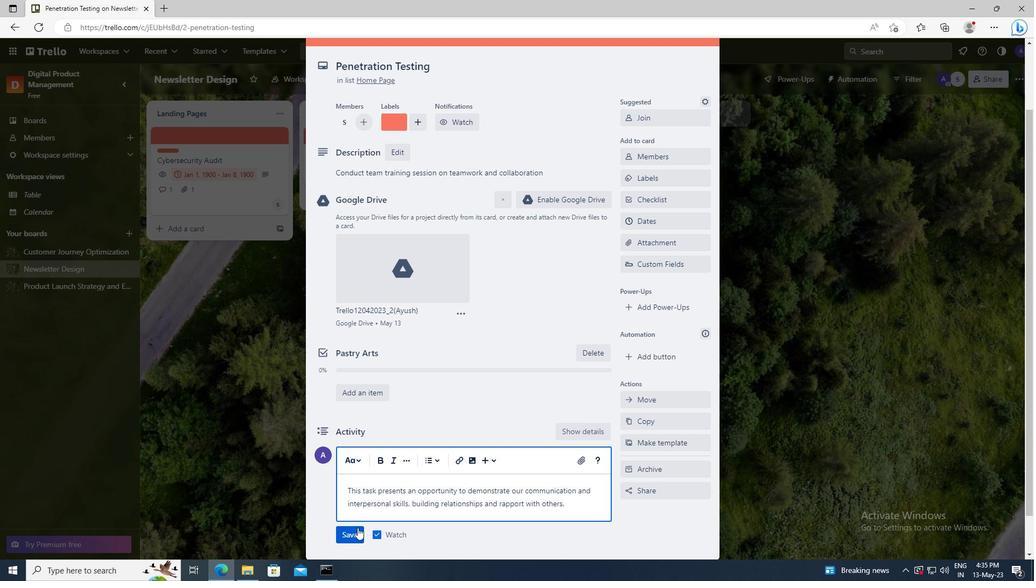
Action: Mouse moved to (632, 219)
Screenshot: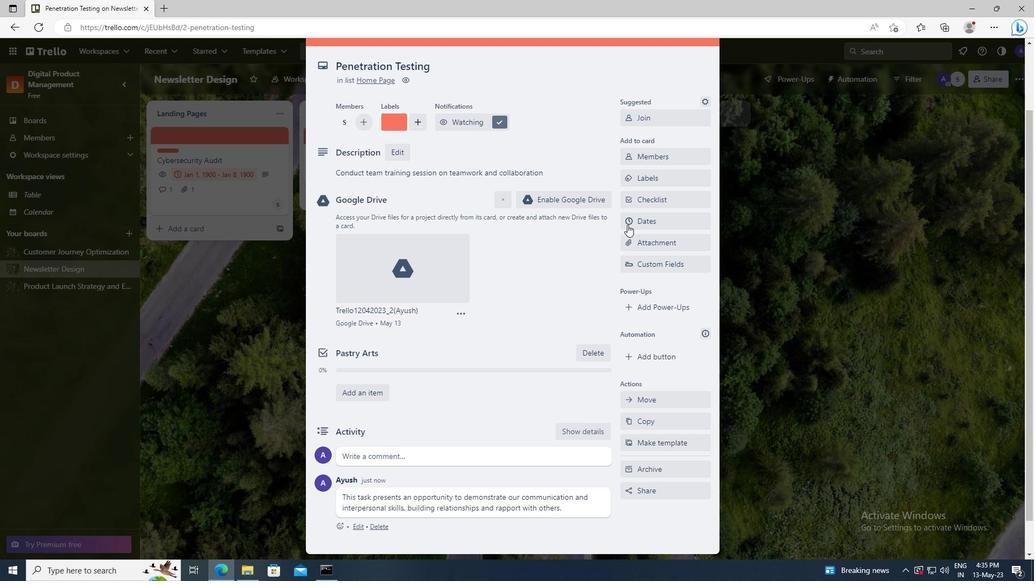 
Action: Mouse pressed left at (632, 219)
Screenshot: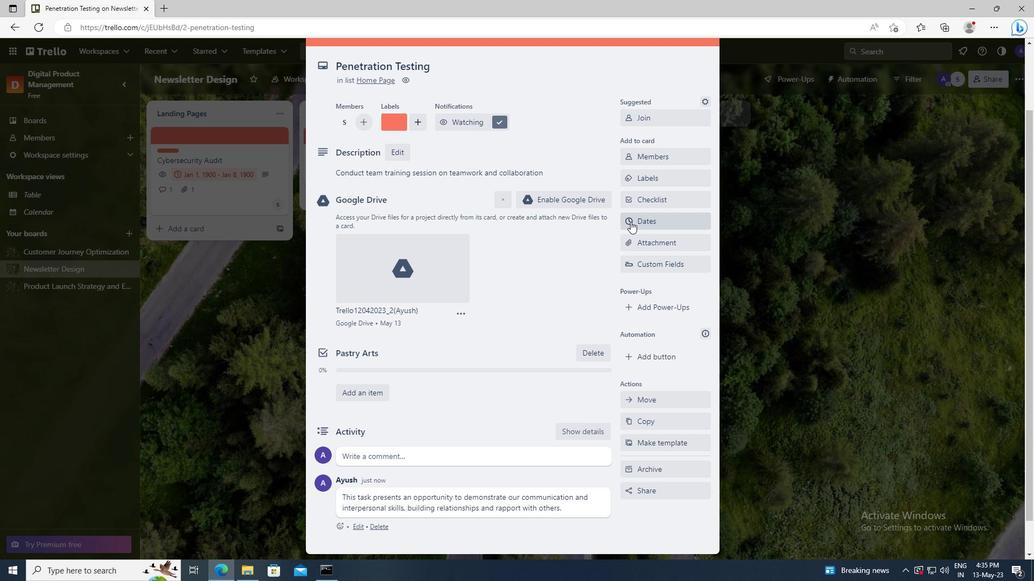 
Action: Mouse moved to (631, 270)
Screenshot: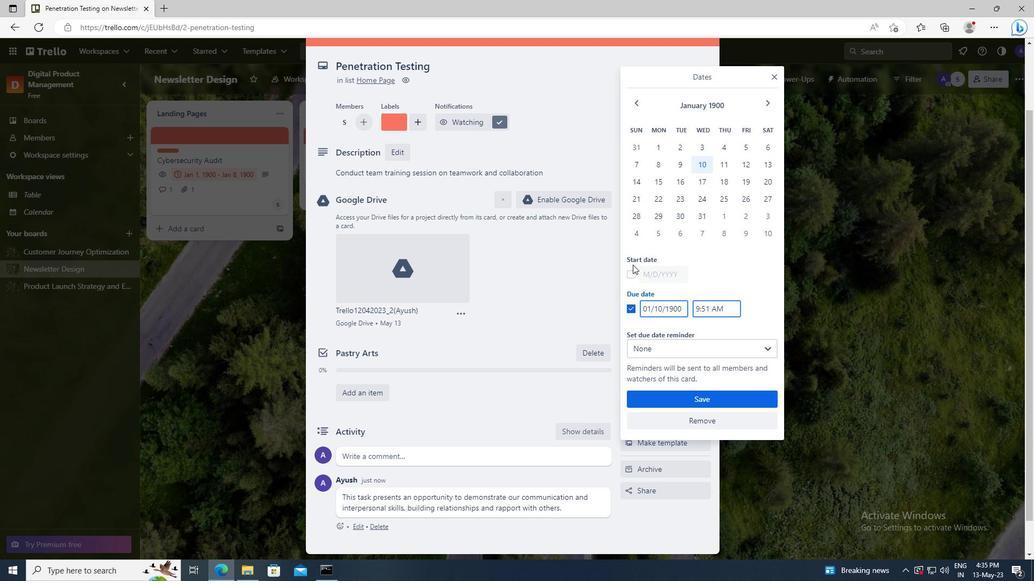 
Action: Mouse pressed left at (631, 270)
Screenshot: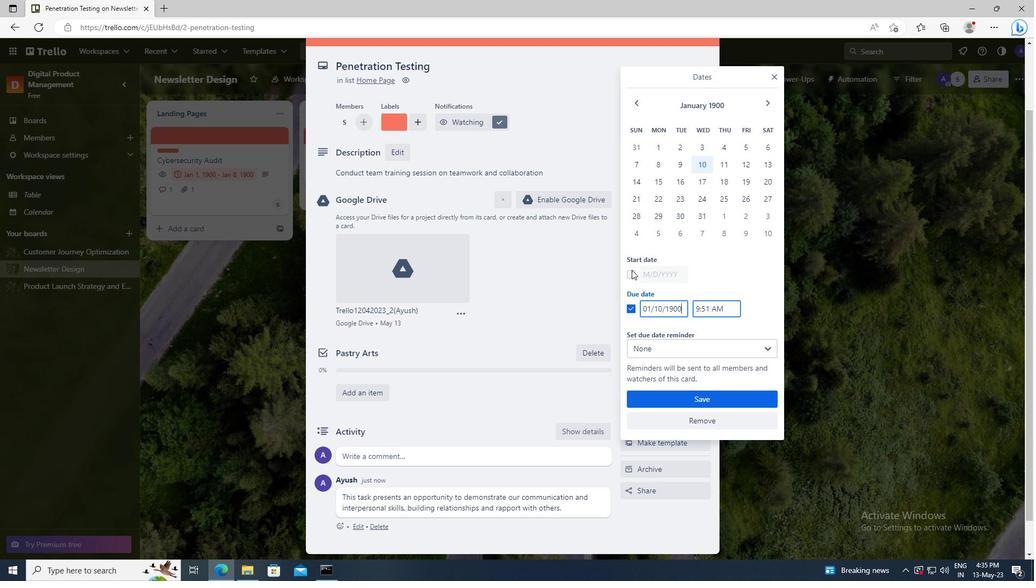 
Action: Mouse moved to (680, 277)
Screenshot: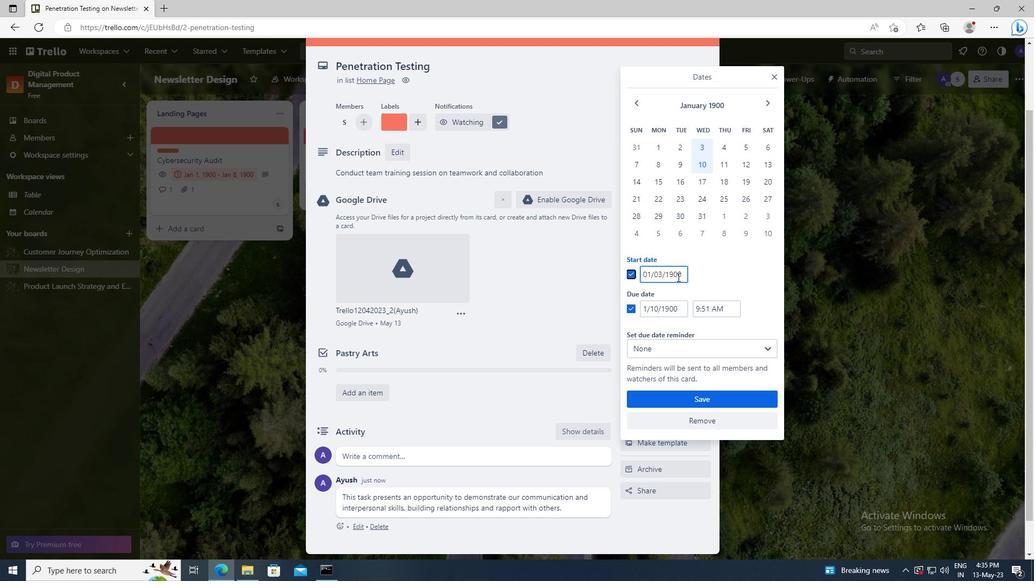 
Action: Mouse pressed left at (680, 277)
Screenshot: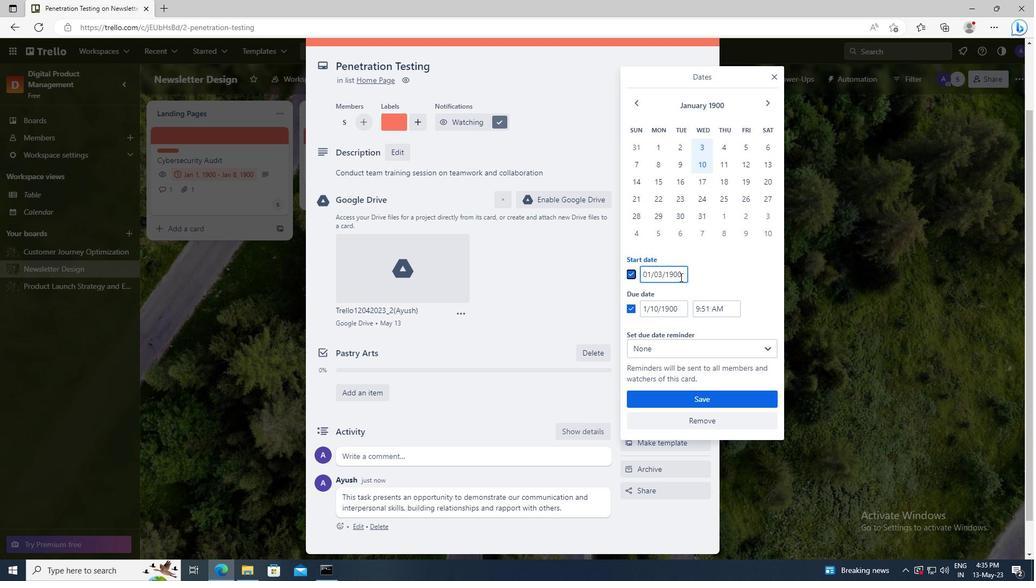 
Action: Key pressed <Key.left><Key.left><Key.left><Key.left><Key.left><Key.backspace>4
Screenshot: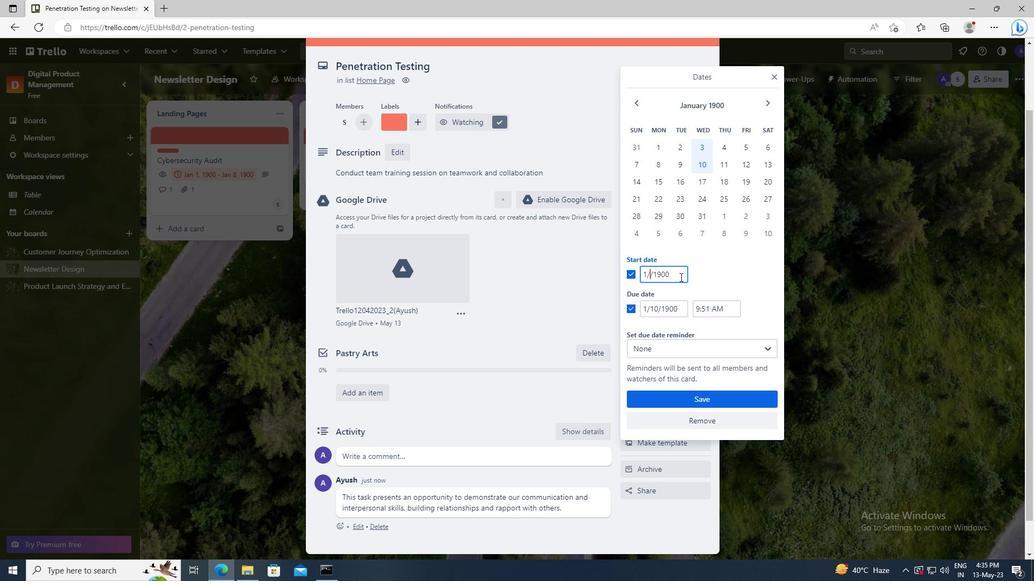 
Action: Mouse moved to (680, 305)
Screenshot: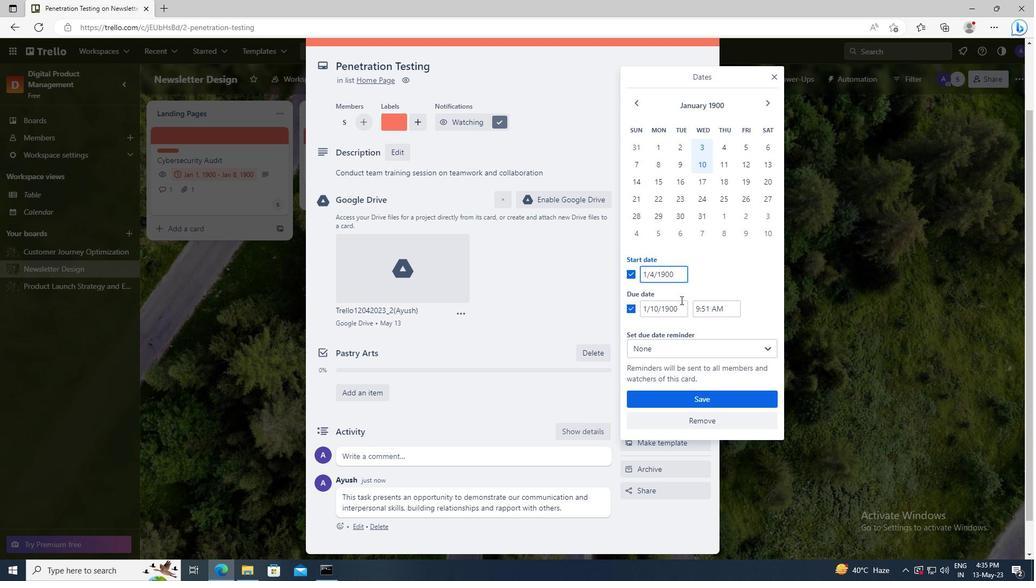 
Action: Mouse pressed left at (680, 305)
Screenshot: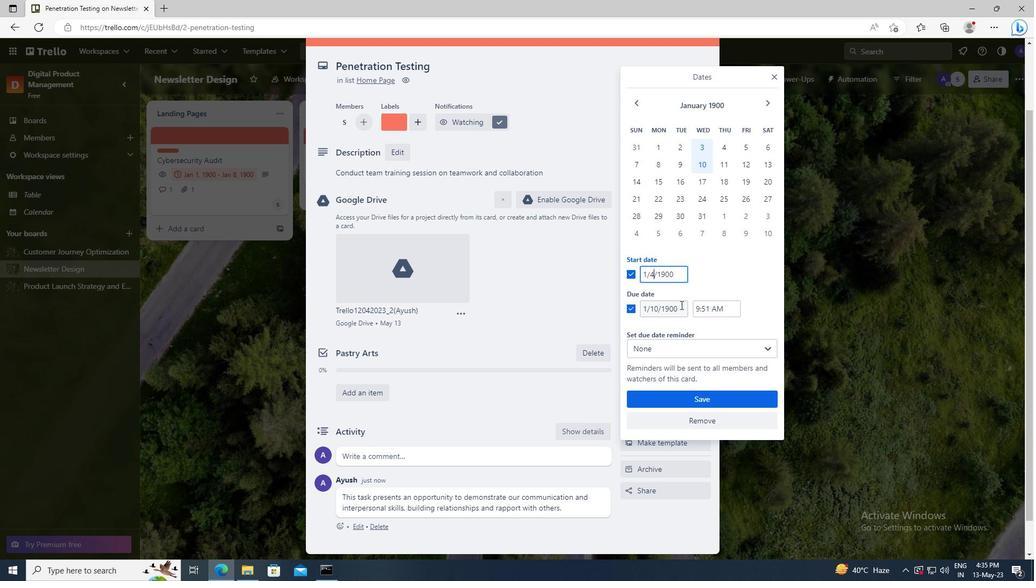
Action: Key pressed <Key.left><Key.left><Key.left><Key.left><Key.left><Key.backspace><Key.backspace>11
Screenshot: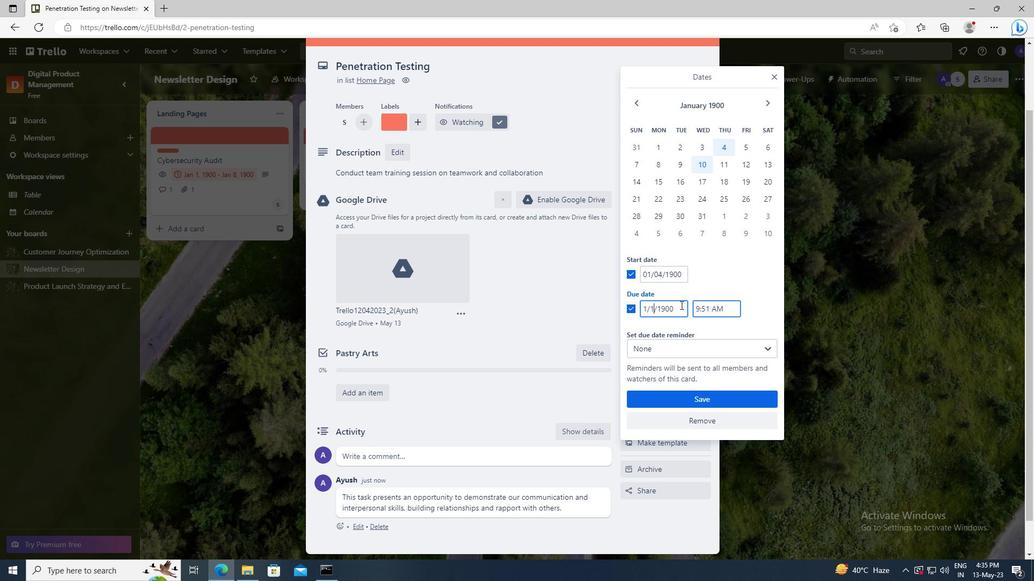 
Action: Mouse moved to (696, 396)
Screenshot: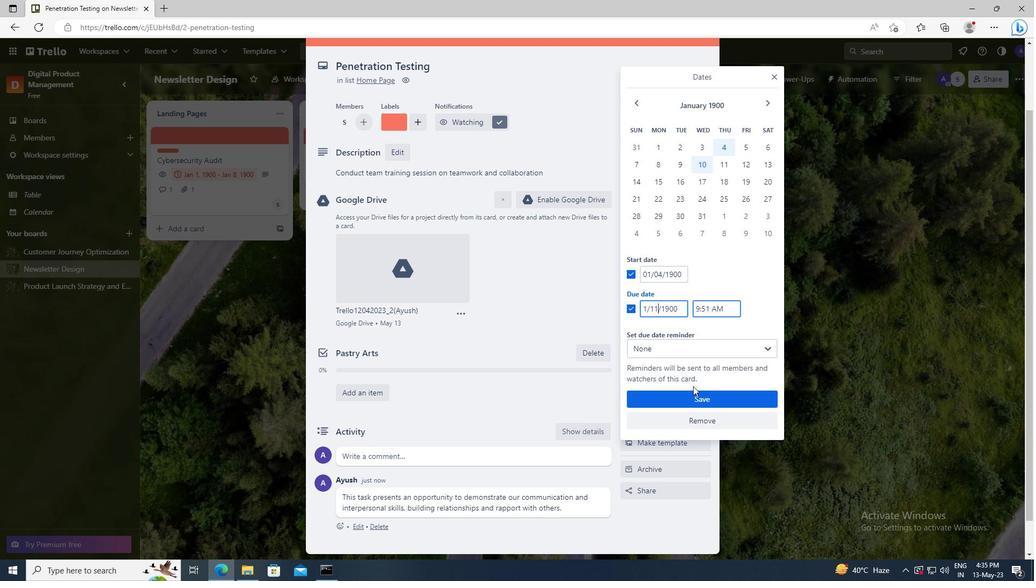 
Action: Mouse pressed left at (696, 396)
Screenshot: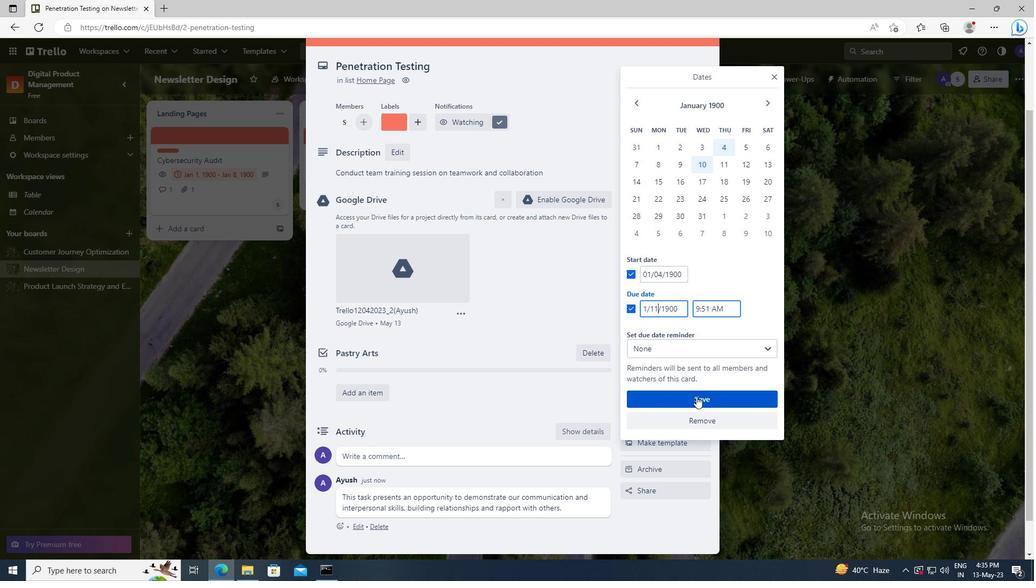 
